 Task: Create a due date automation trigger when advanced on, on the tuesday of the week a card is due add content without an empty description at 11:00 AM.
Action: Mouse moved to (1122, 345)
Screenshot: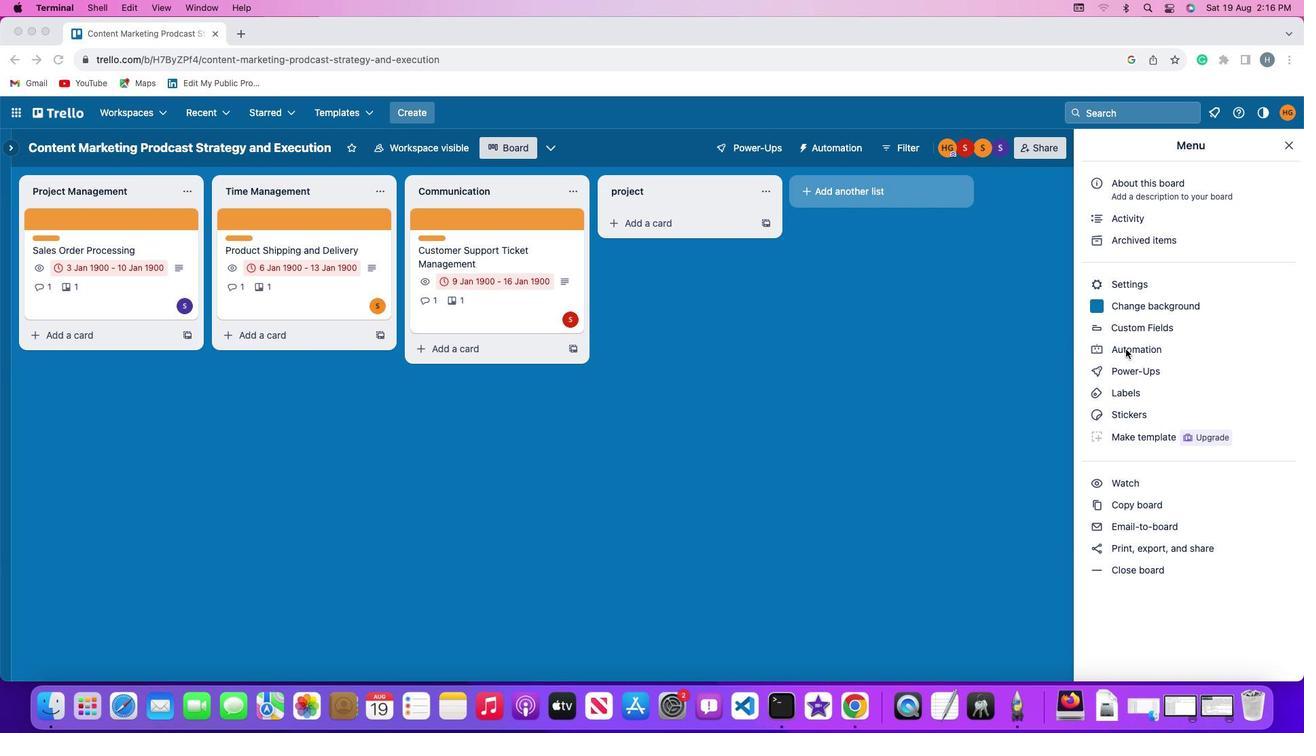 
Action: Mouse pressed left at (1122, 345)
Screenshot: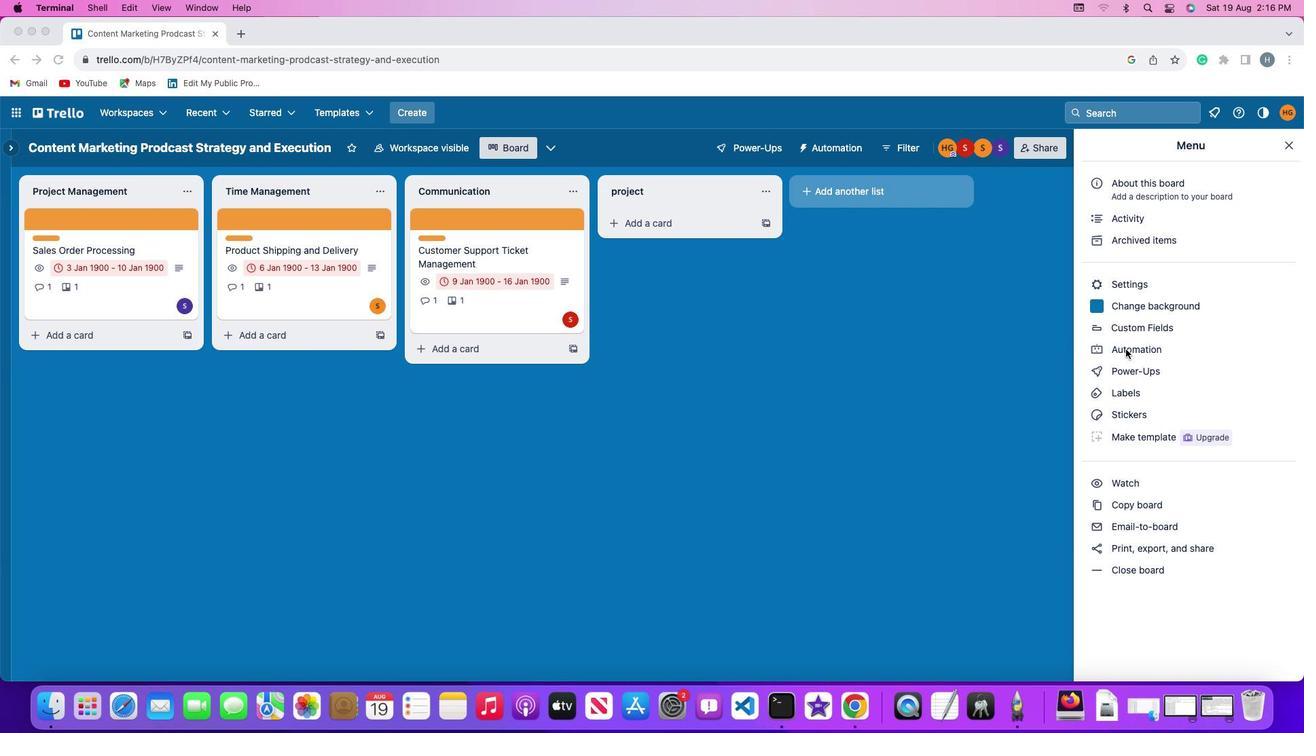 
Action: Mouse pressed left at (1122, 345)
Screenshot: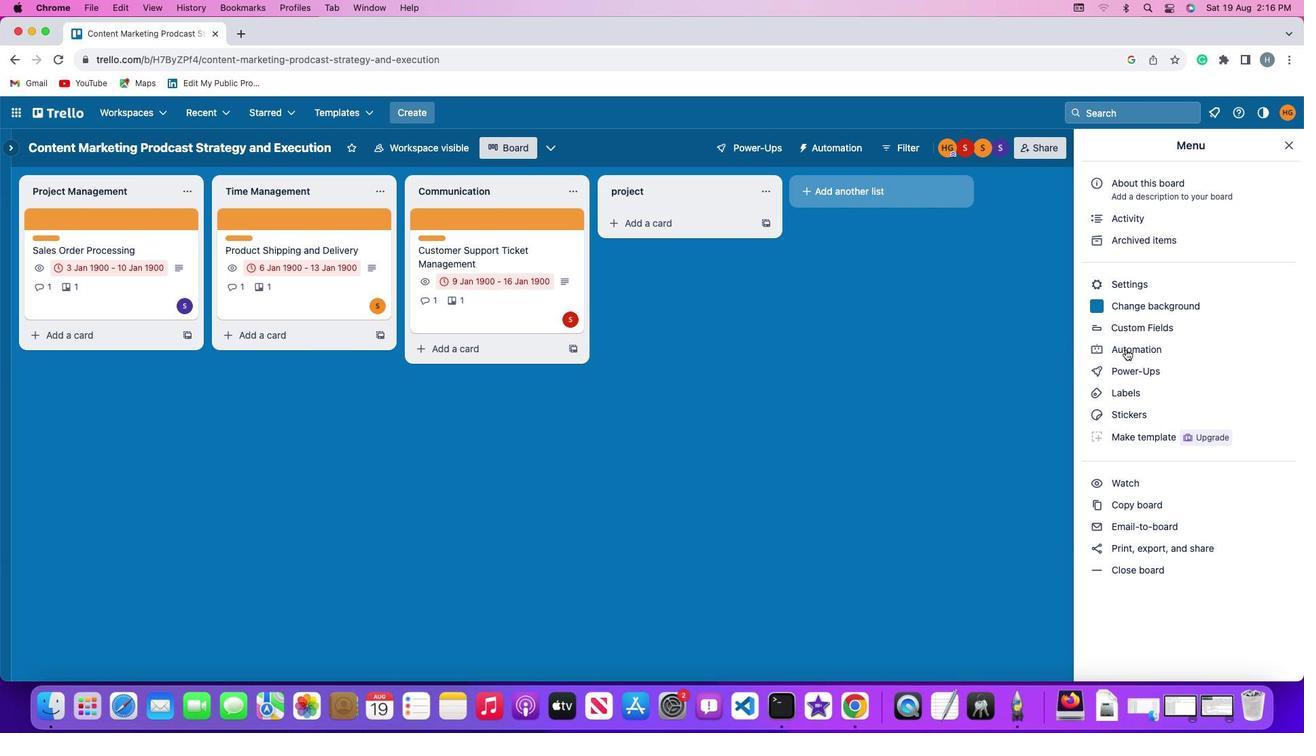 
Action: Mouse moved to (88, 321)
Screenshot: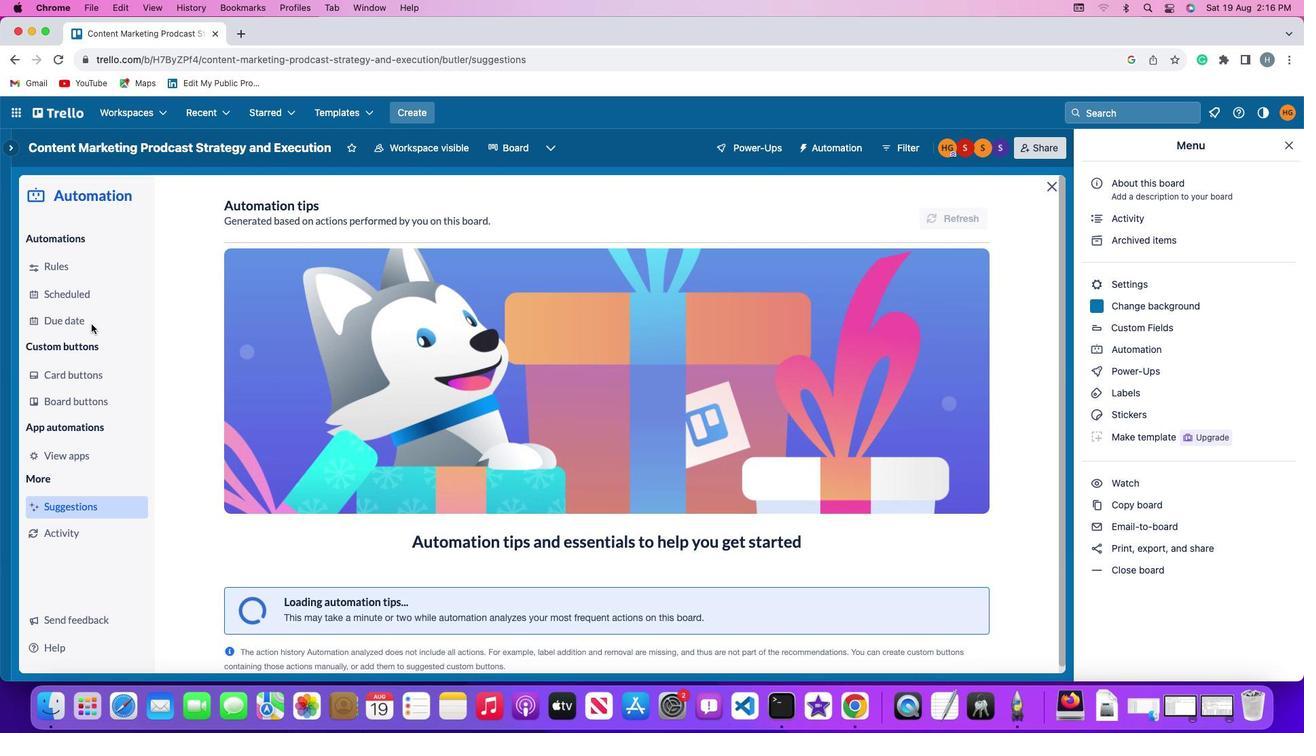 
Action: Mouse pressed left at (88, 321)
Screenshot: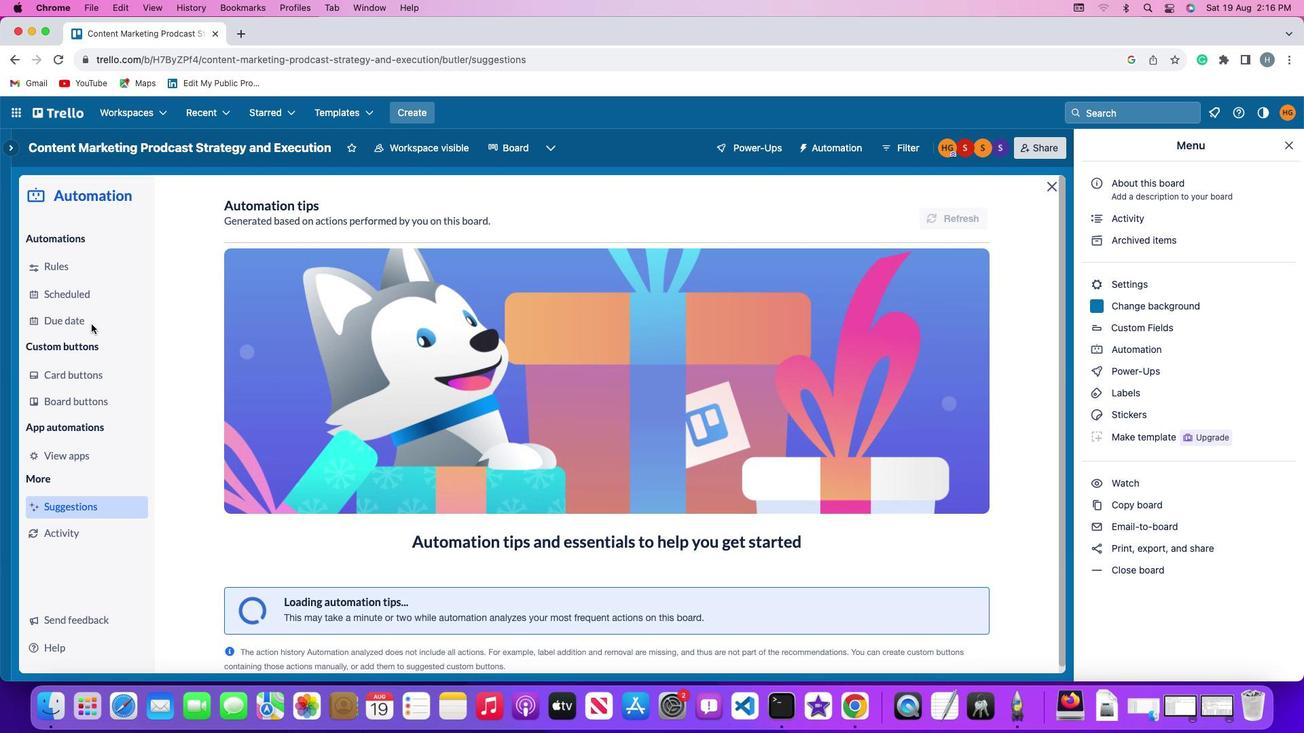 
Action: Mouse moved to (896, 211)
Screenshot: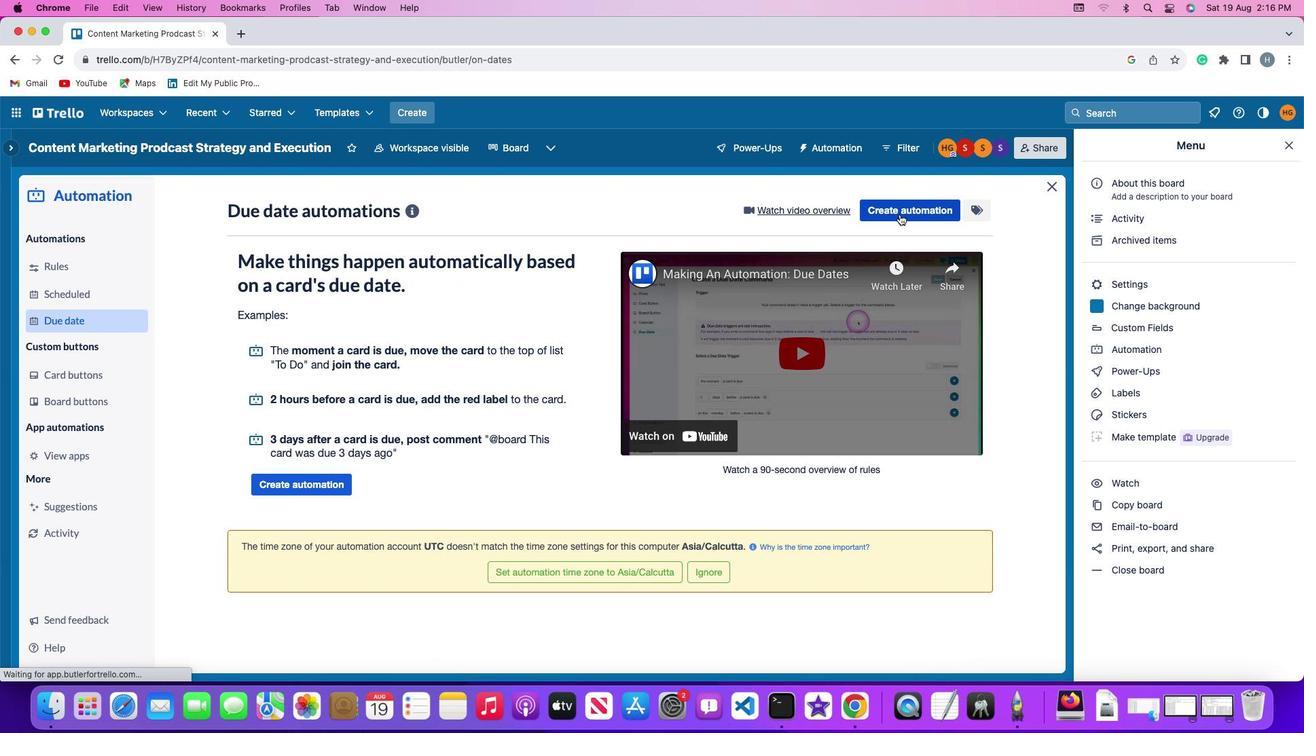 
Action: Mouse pressed left at (896, 211)
Screenshot: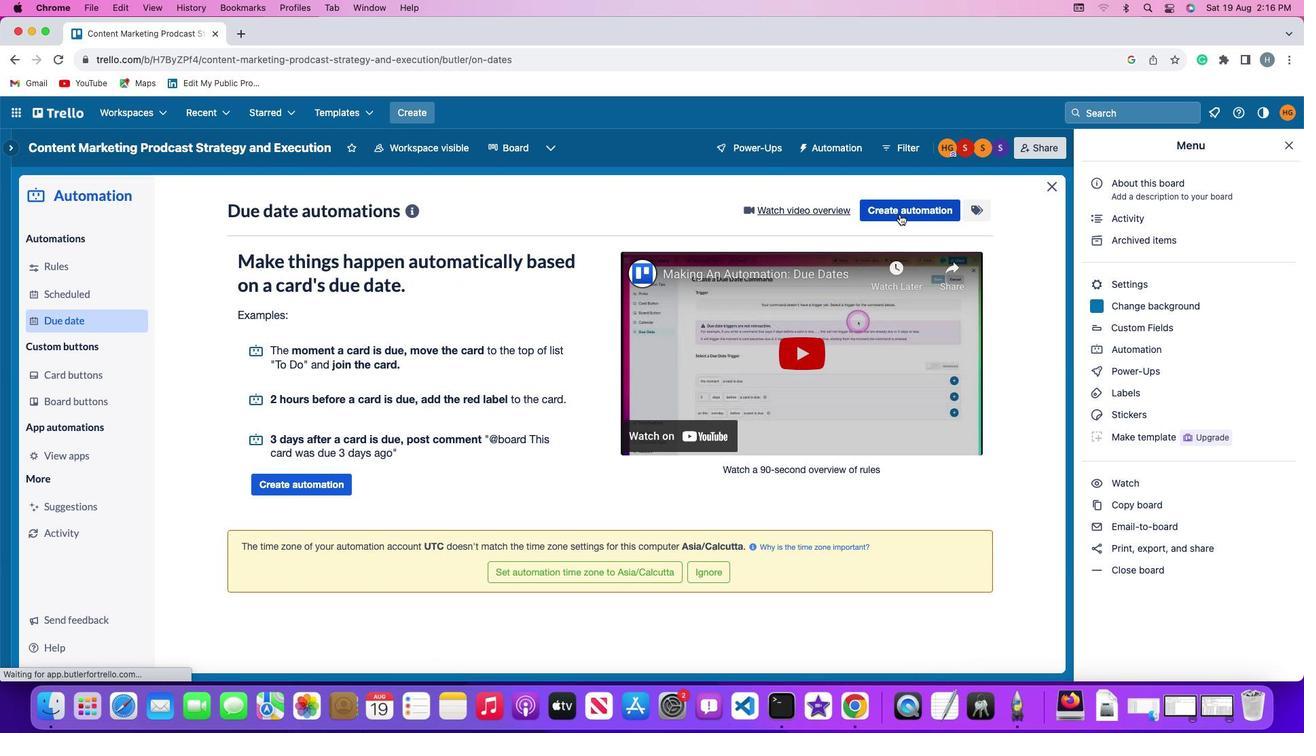 
Action: Mouse moved to (325, 334)
Screenshot: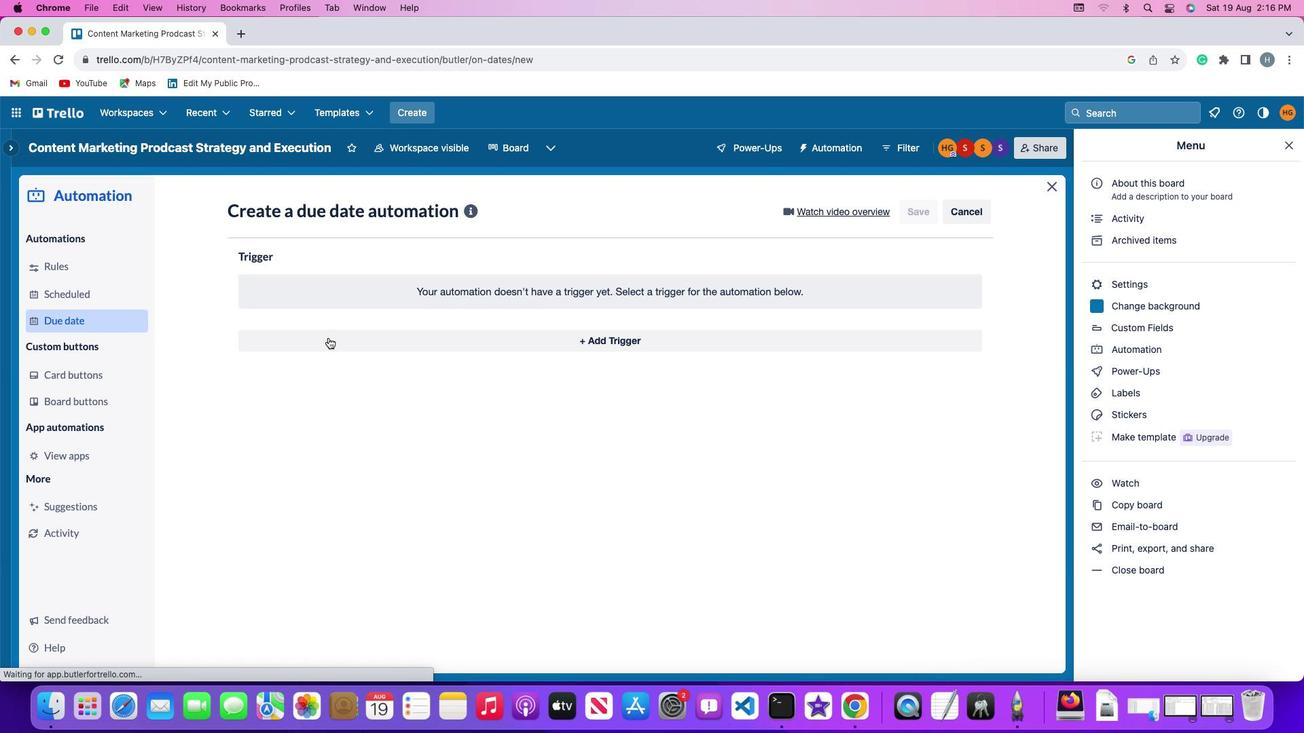 
Action: Mouse pressed left at (325, 334)
Screenshot: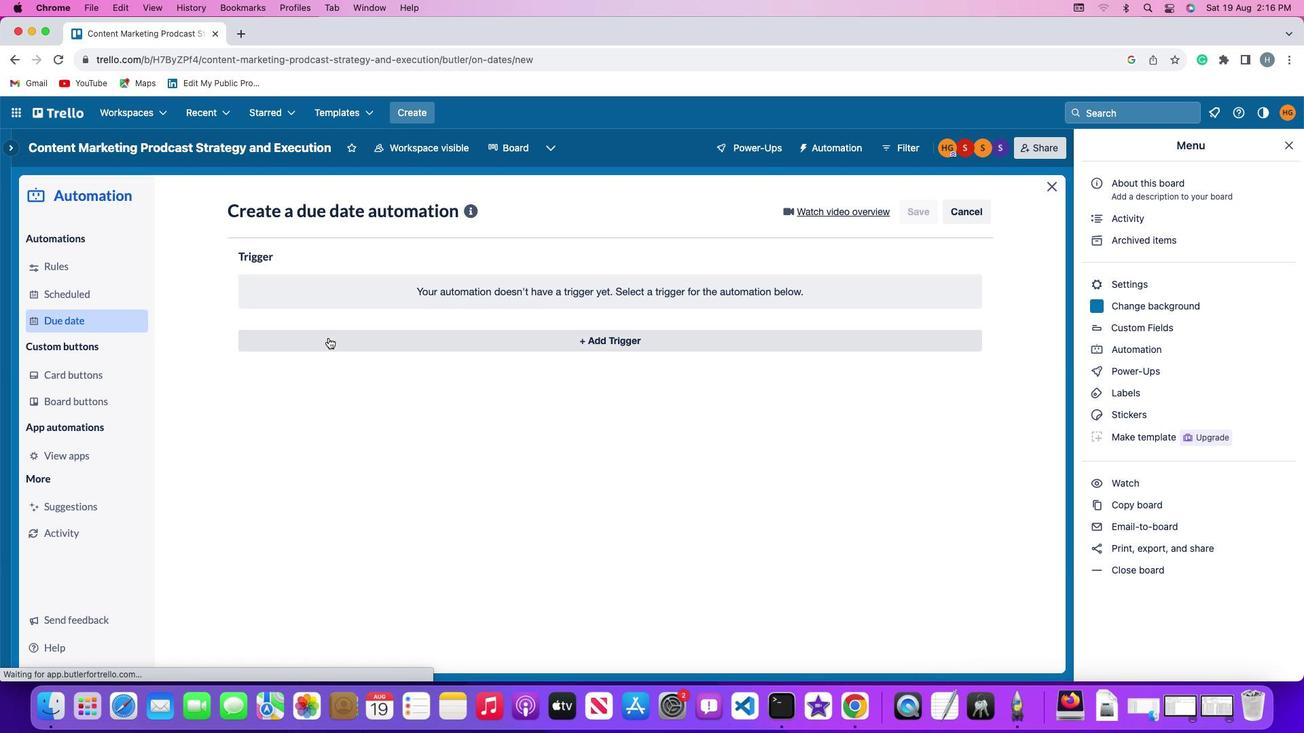 
Action: Mouse moved to (291, 585)
Screenshot: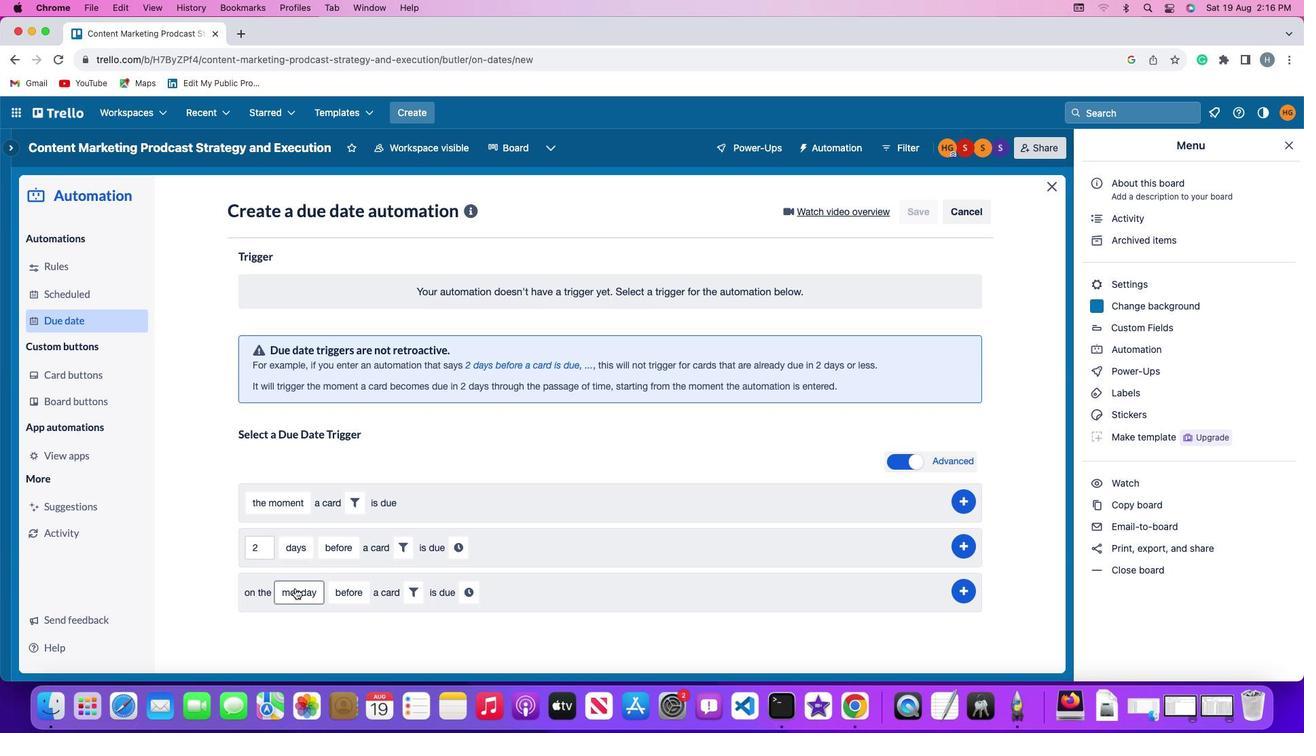 
Action: Mouse pressed left at (291, 585)
Screenshot: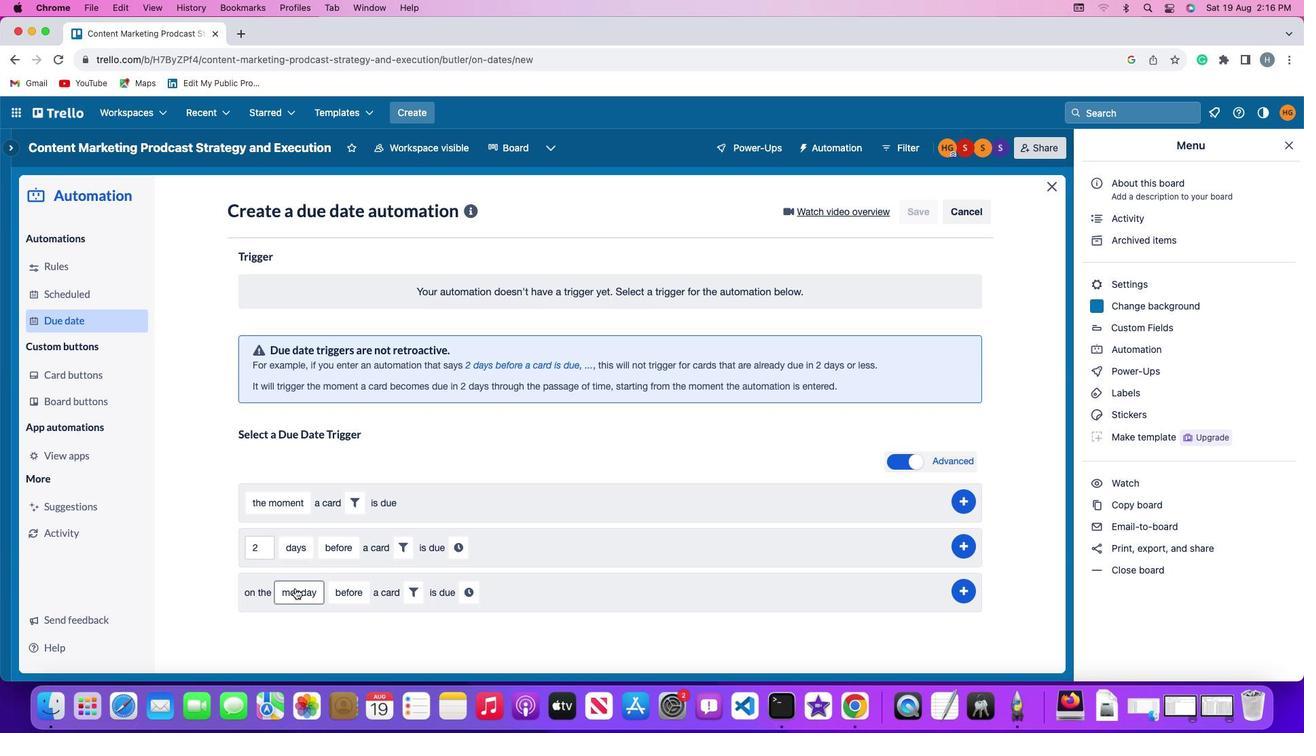 
Action: Mouse moved to (304, 428)
Screenshot: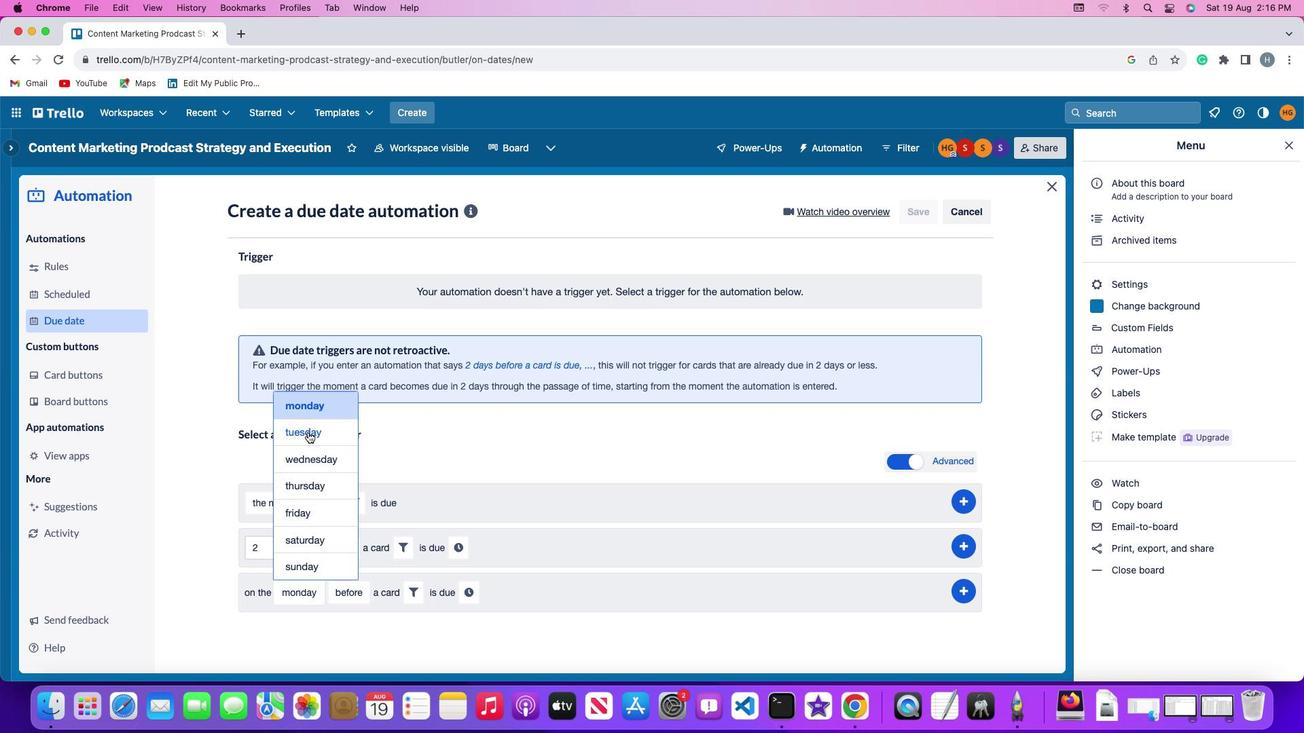 
Action: Mouse pressed left at (304, 428)
Screenshot: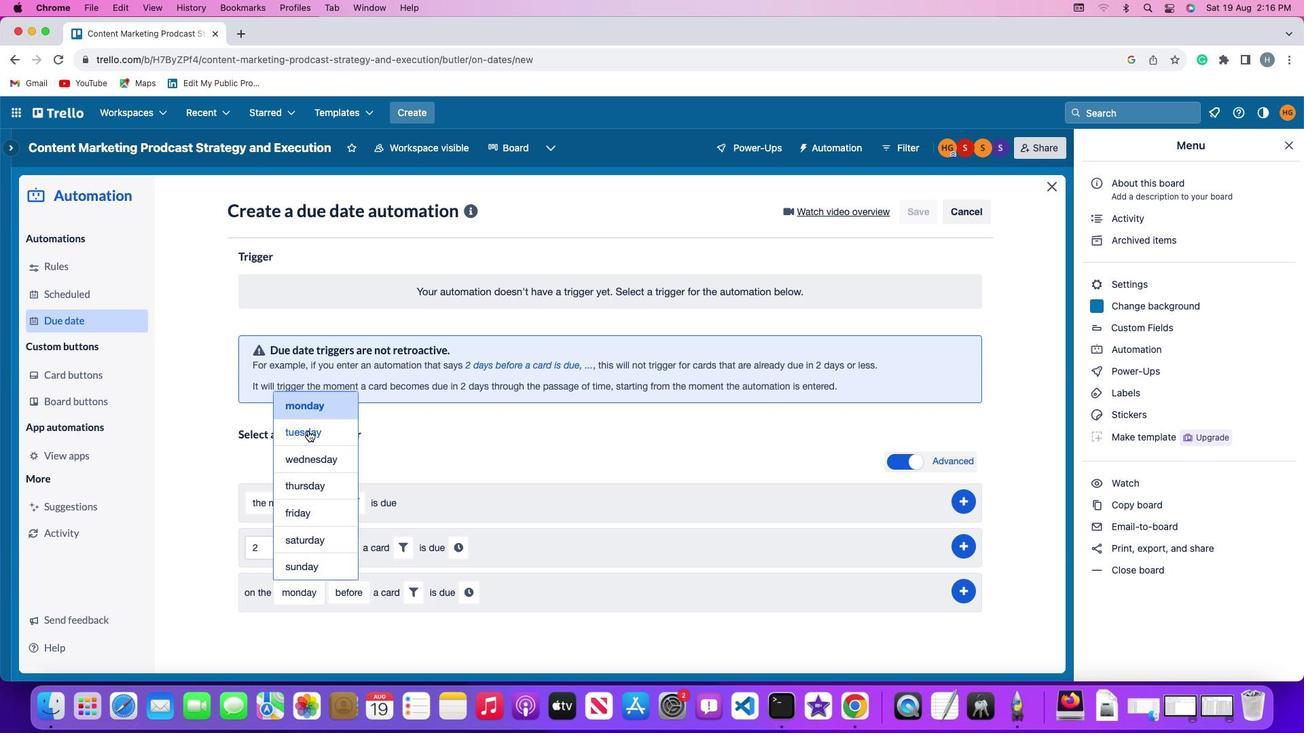 
Action: Mouse moved to (347, 591)
Screenshot: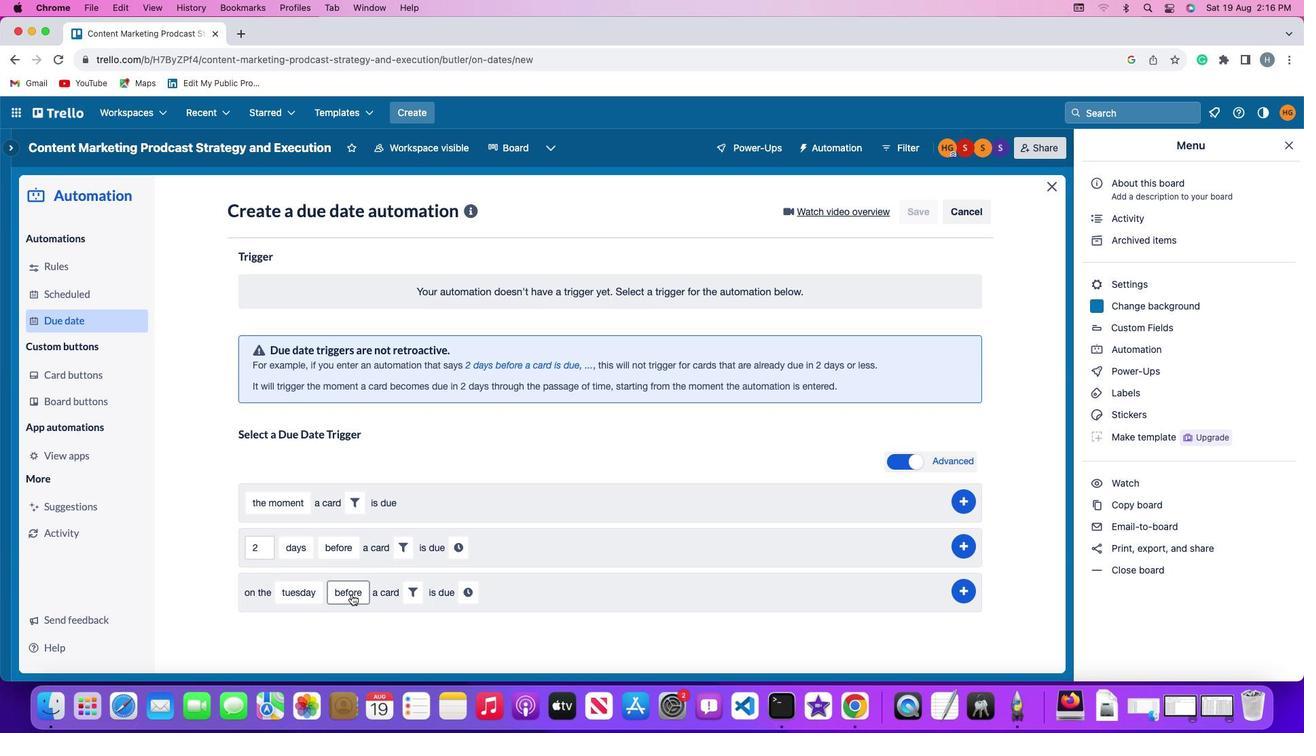 
Action: Mouse pressed left at (347, 591)
Screenshot: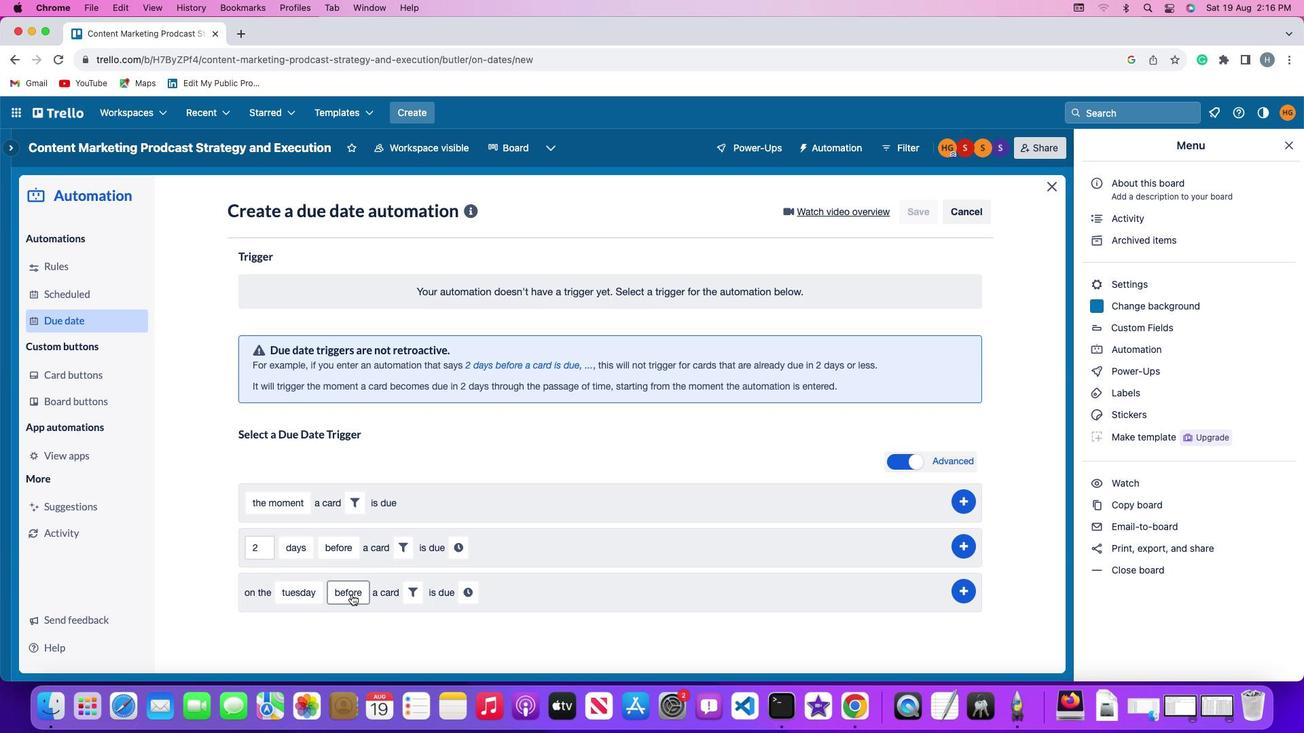 
Action: Mouse moved to (355, 534)
Screenshot: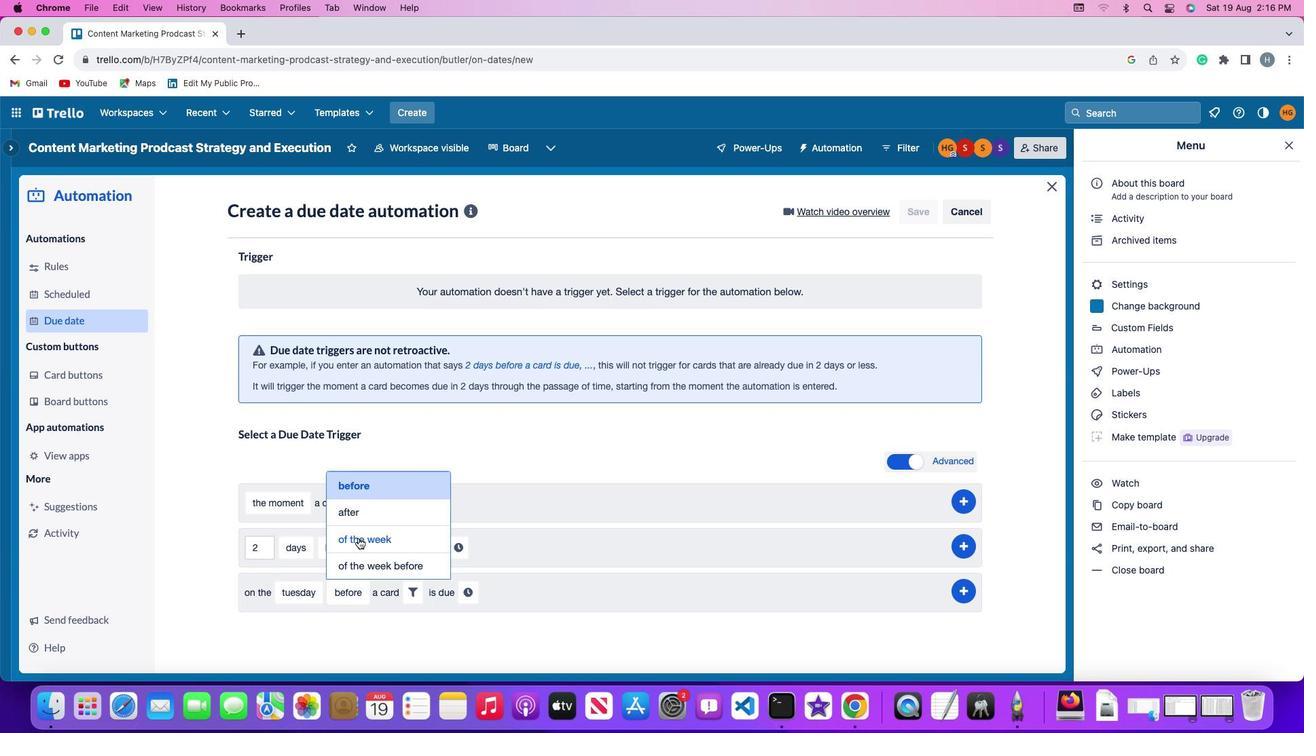 
Action: Mouse pressed left at (355, 534)
Screenshot: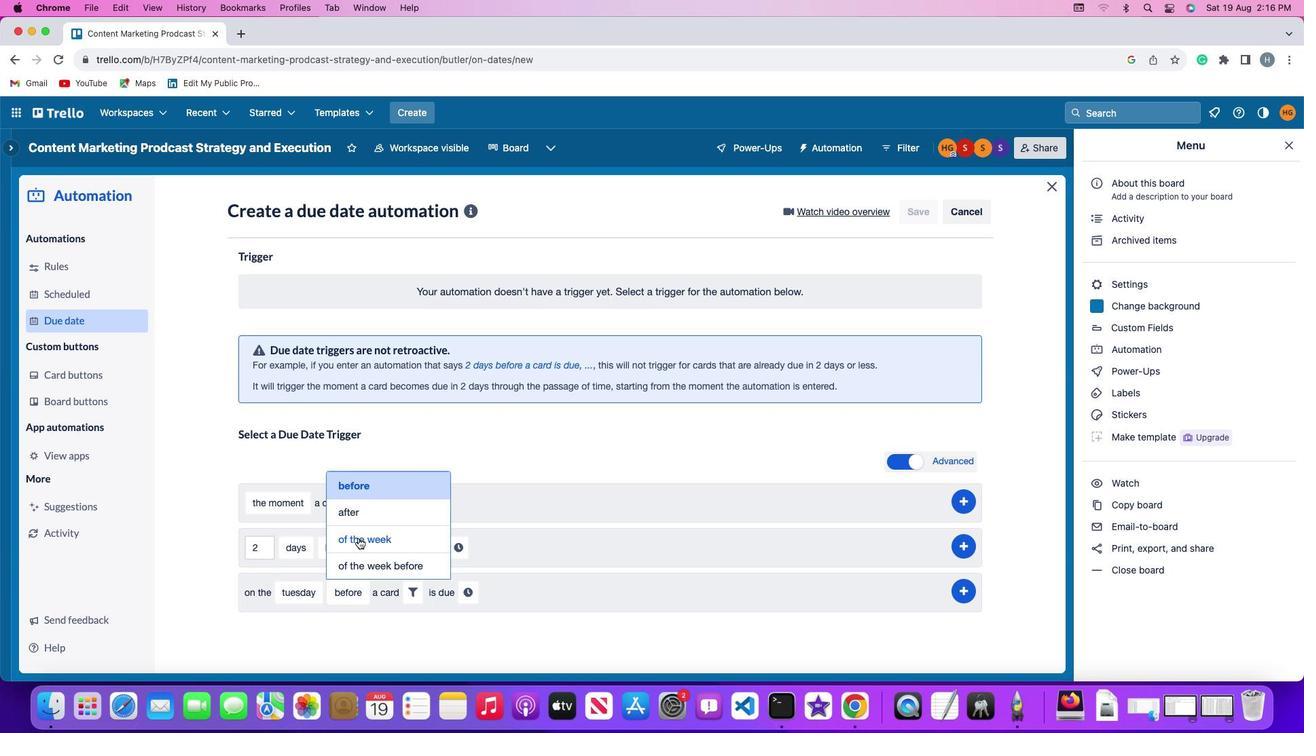 
Action: Mouse moved to (439, 583)
Screenshot: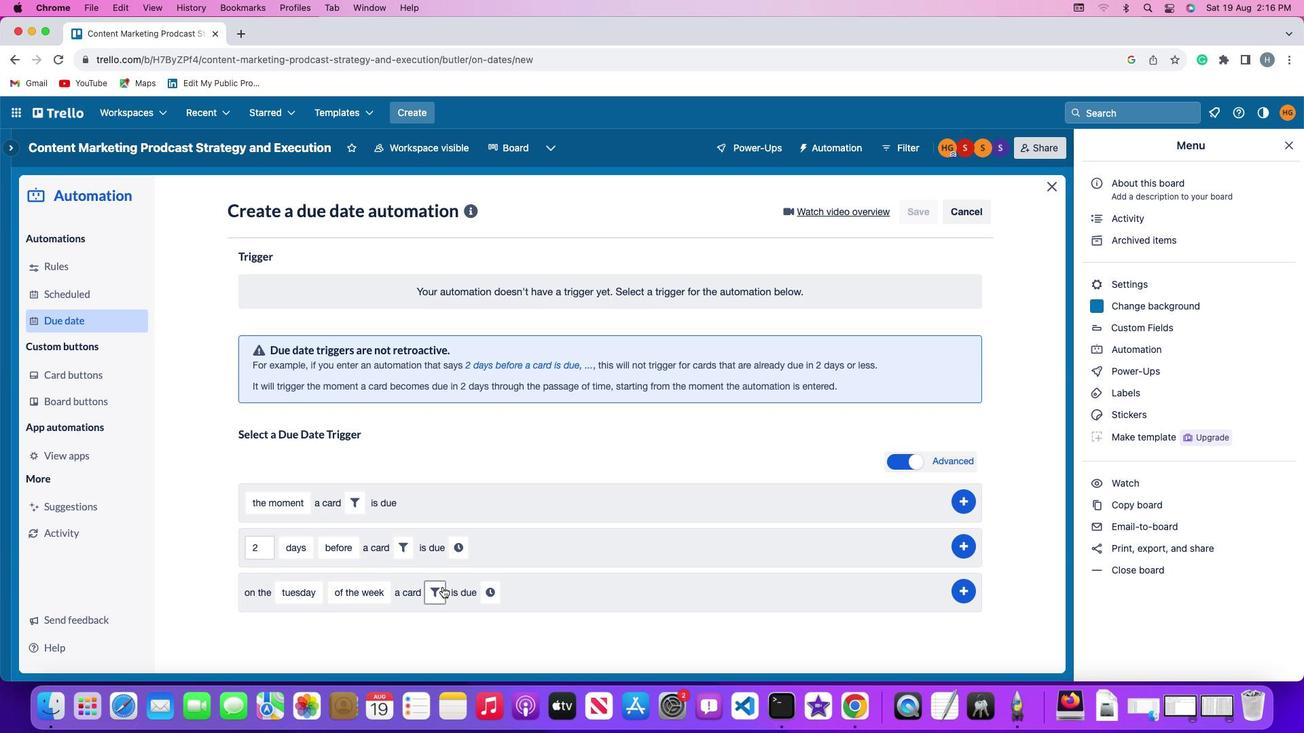
Action: Mouse pressed left at (439, 583)
Screenshot: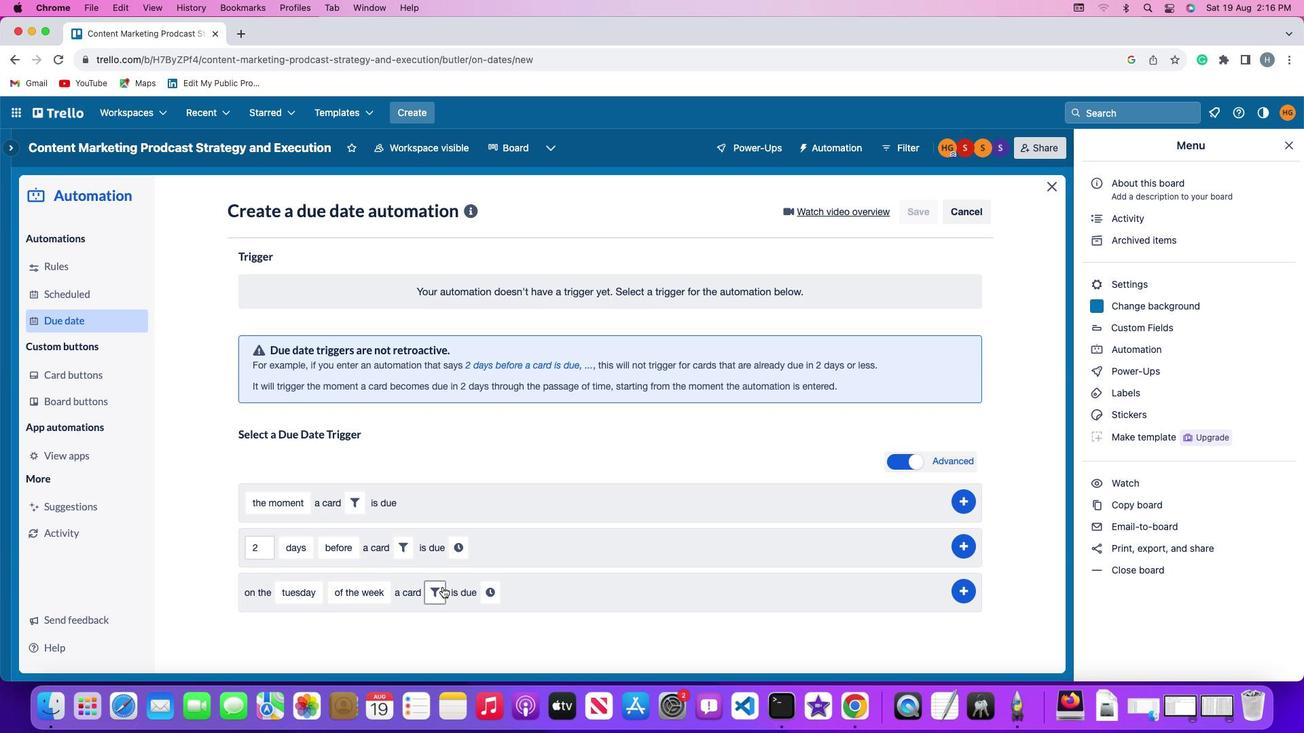 
Action: Mouse moved to (603, 623)
Screenshot: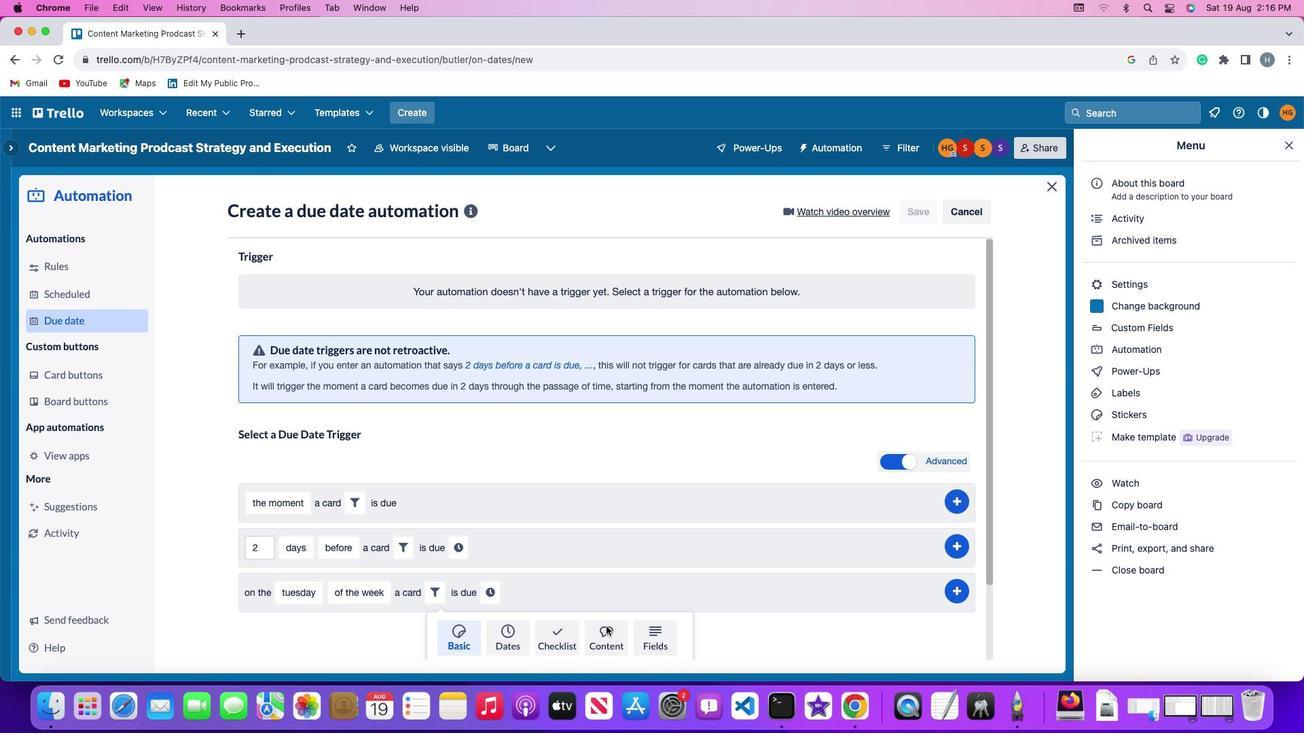 
Action: Mouse pressed left at (603, 623)
Screenshot: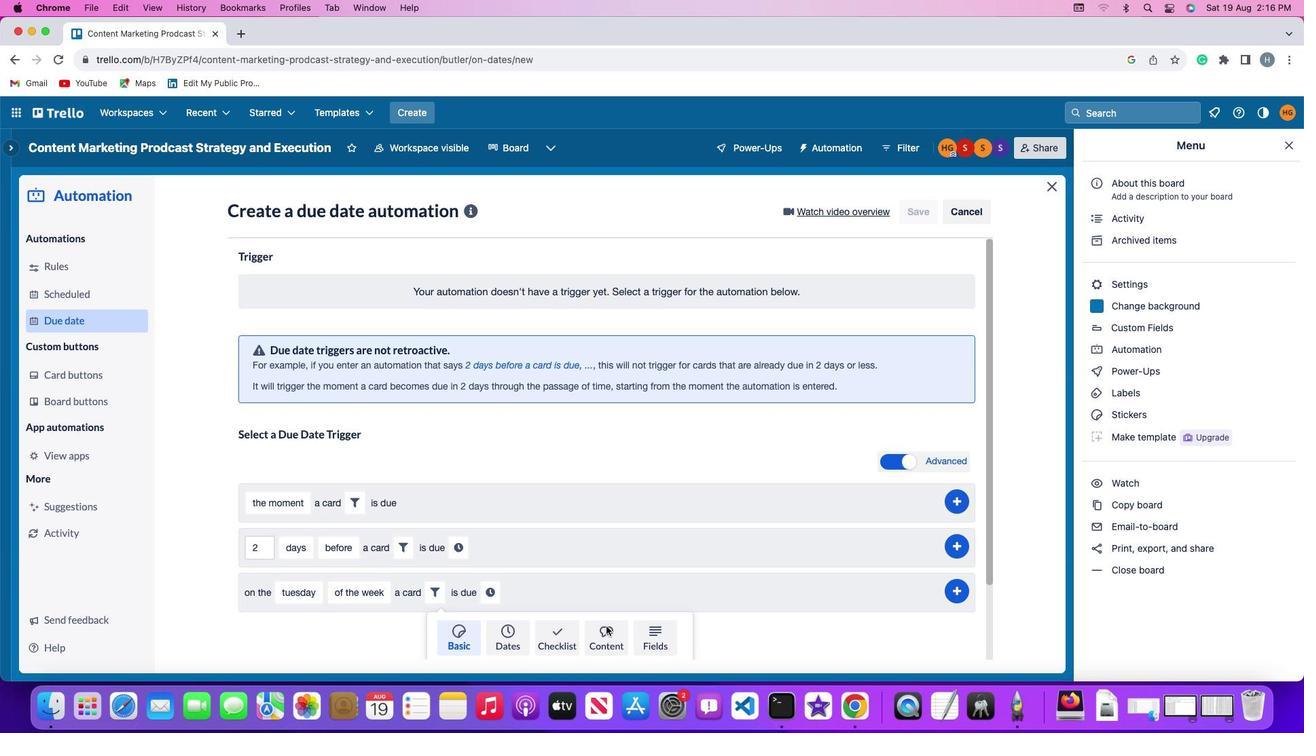 
Action: Mouse moved to (381, 617)
Screenshot: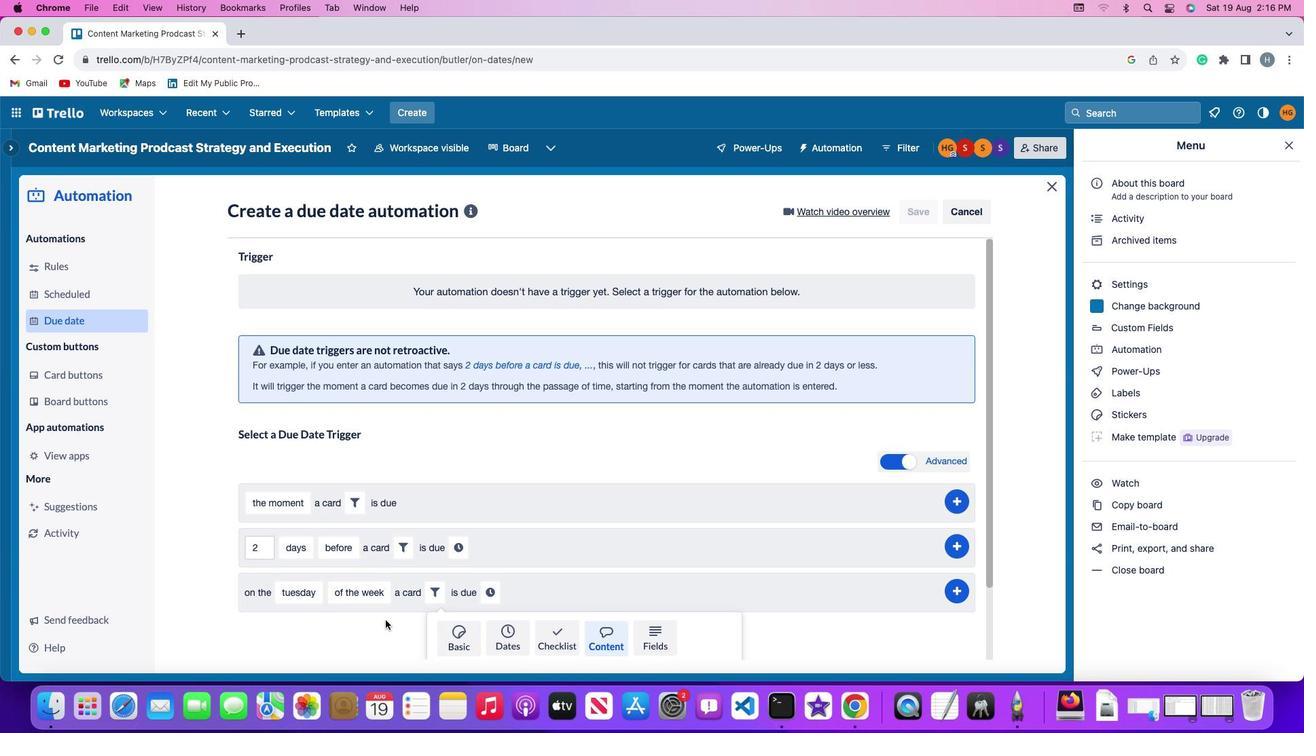 
Action: Mouse scrolled (381, 617) with delta (-2, -3)
Screenshot: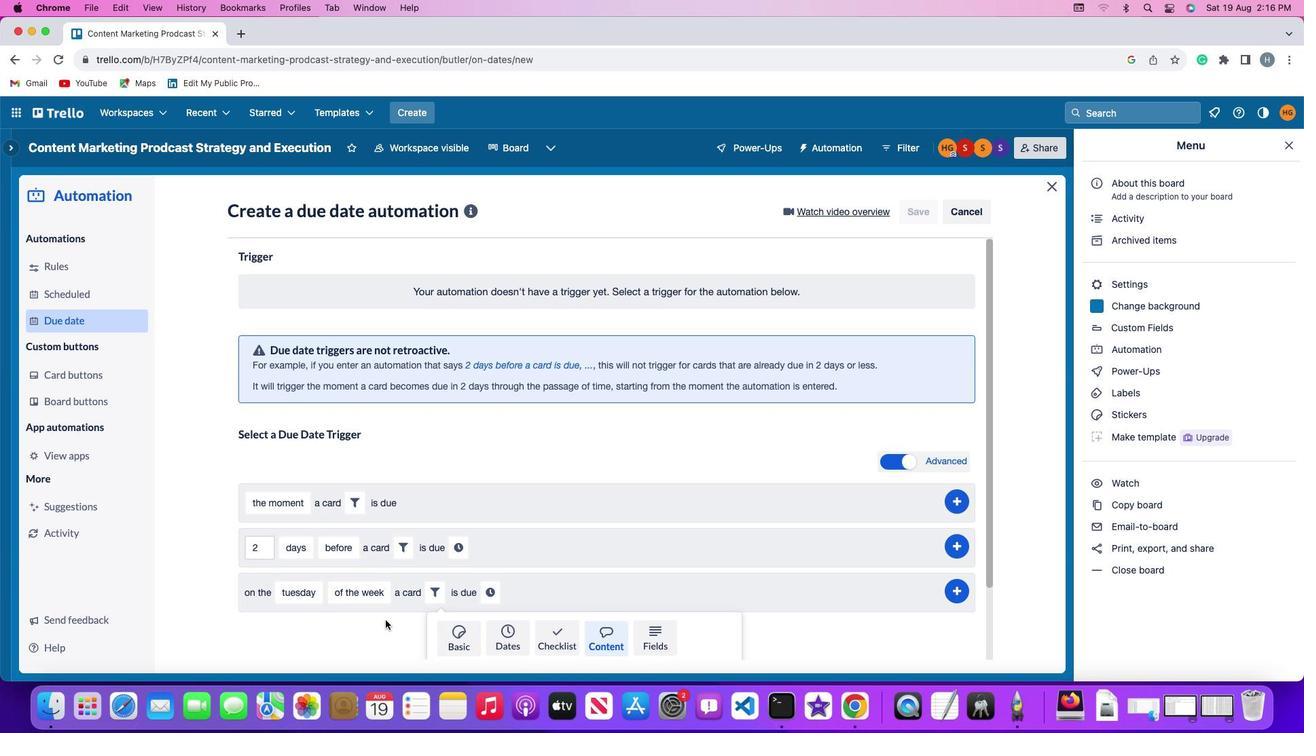 
Action: Mouse scrolled (381, 617) with delta (-2, -3)
Screenshot: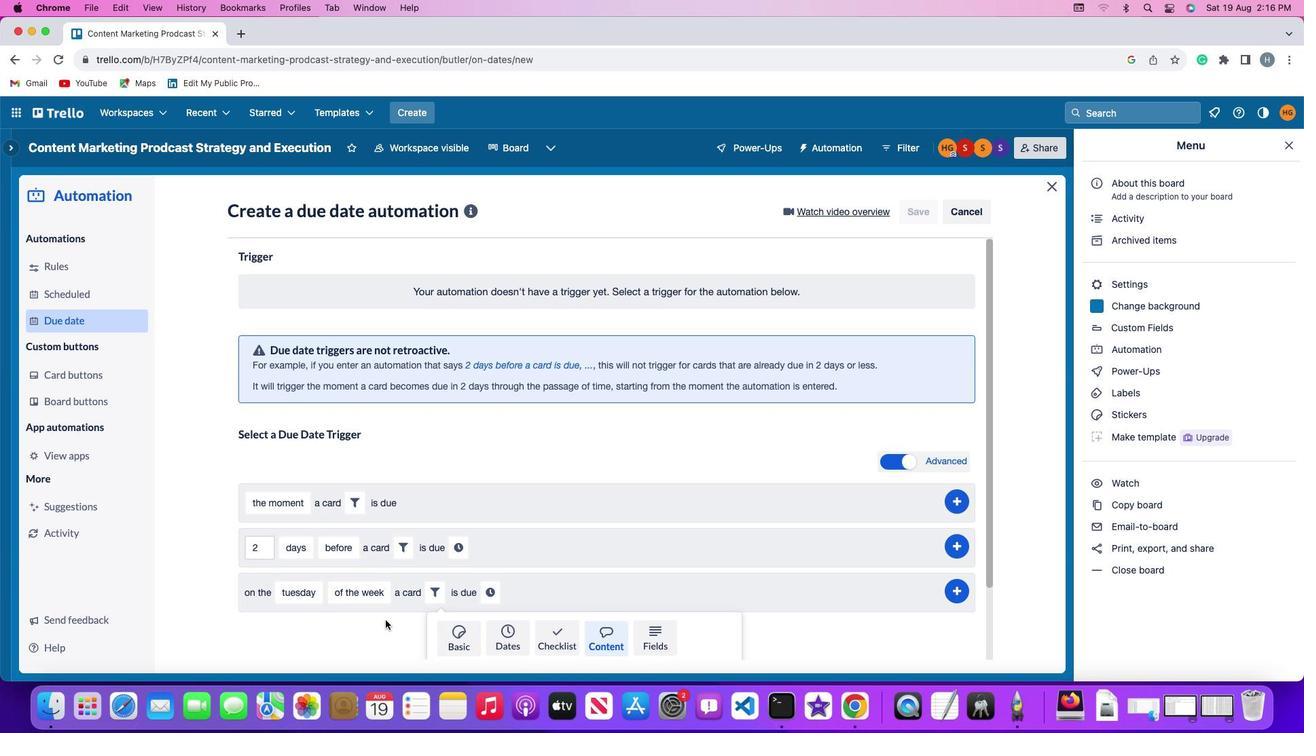 
Action: Mouse scrolled (381, 617) with delta (-2, -4)
Screenshot: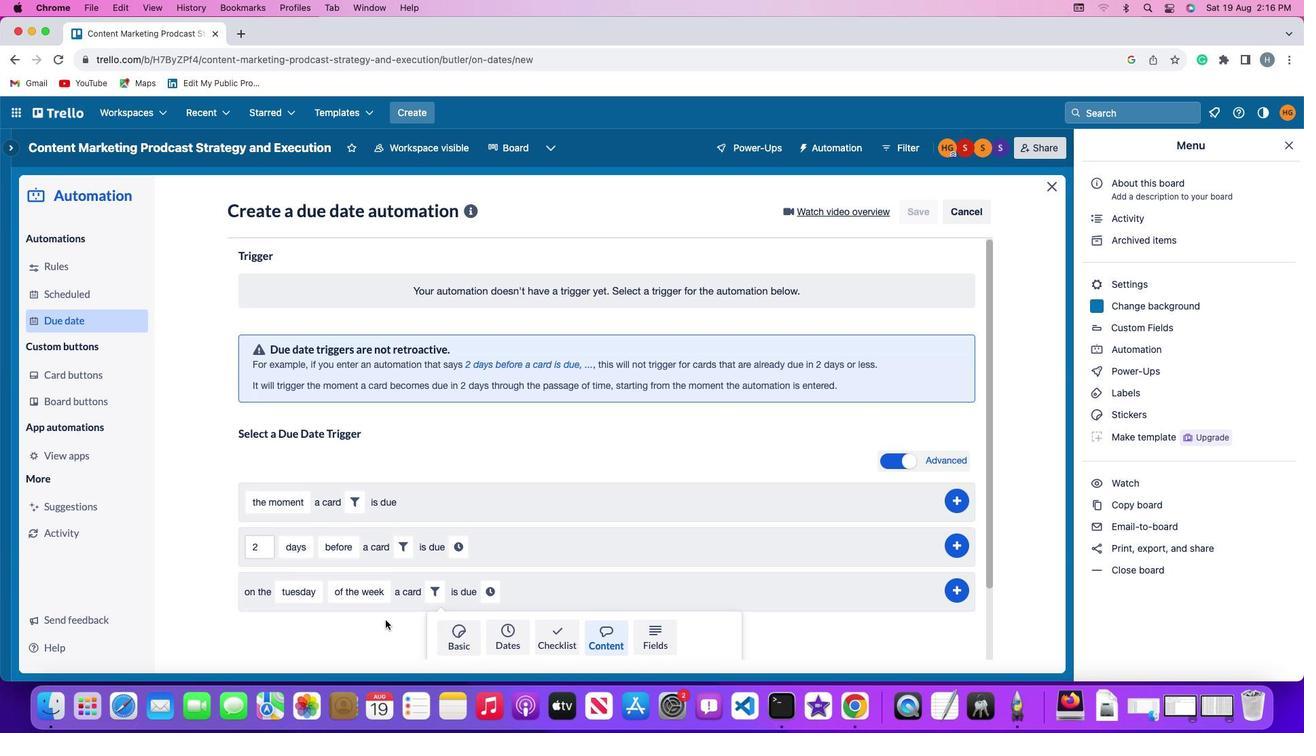 
Action: Mouse moved to (381, 617)
Screenshot: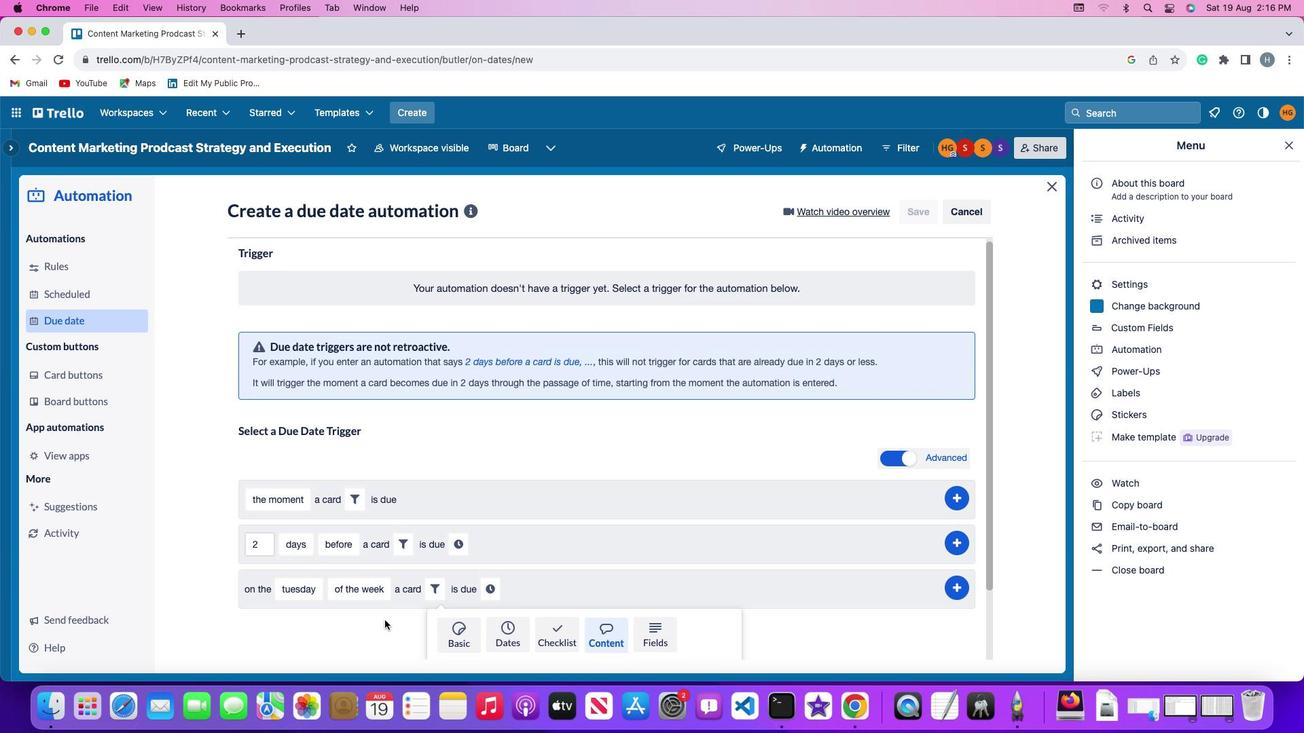 
Action: Mouse scrolled (381, 617) with delta (-2, -6)
Screenshot: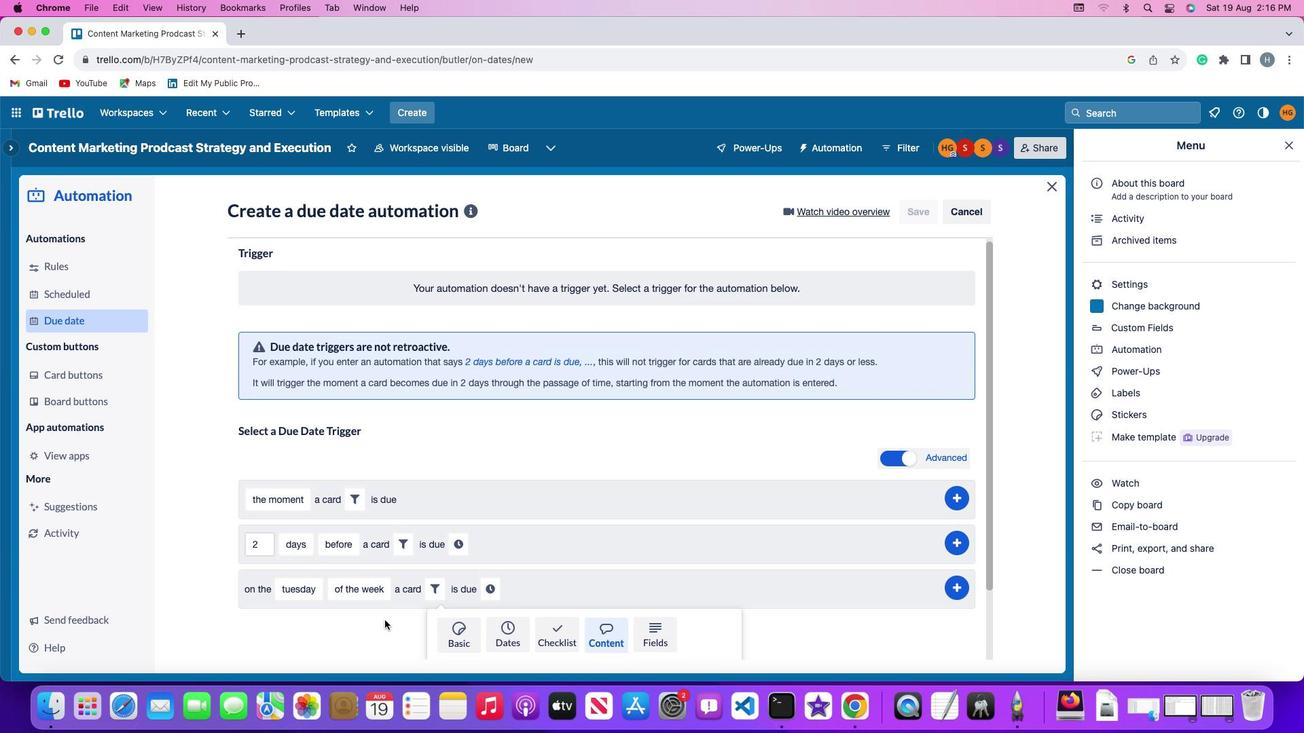 
Action: Mouse moved to (379, 616)
Screenshot: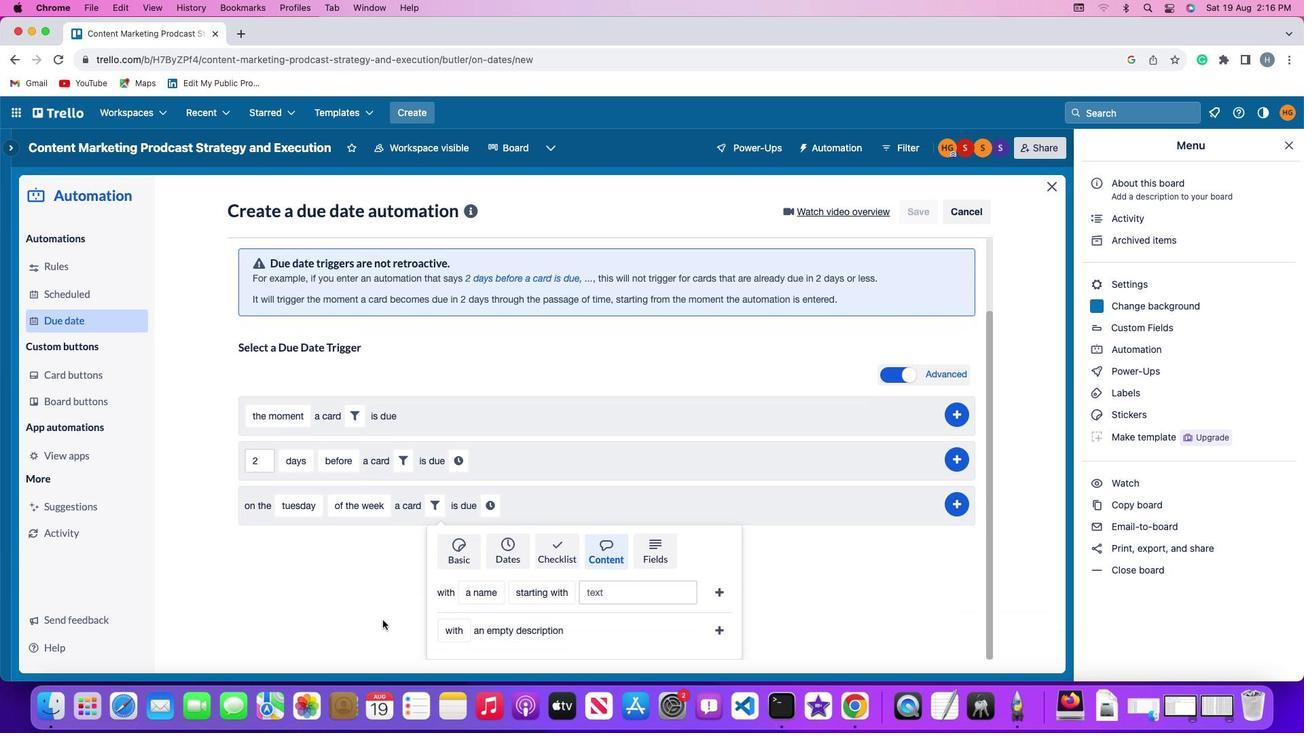 
Action: Mouse scrolled (379, 616) with delta (-2, -3)
Screenshot: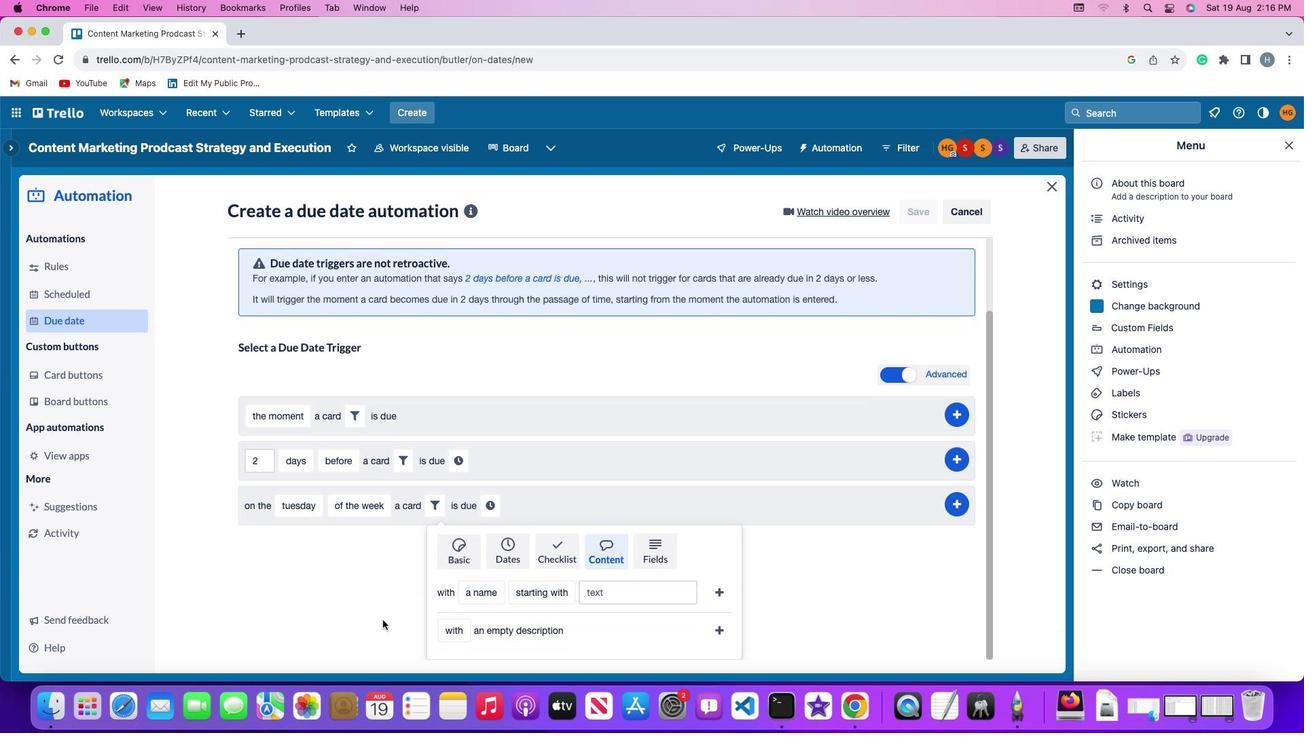 
Action: Mouse scrolled (379, 616) with delta (-2, -3)
Screenshot: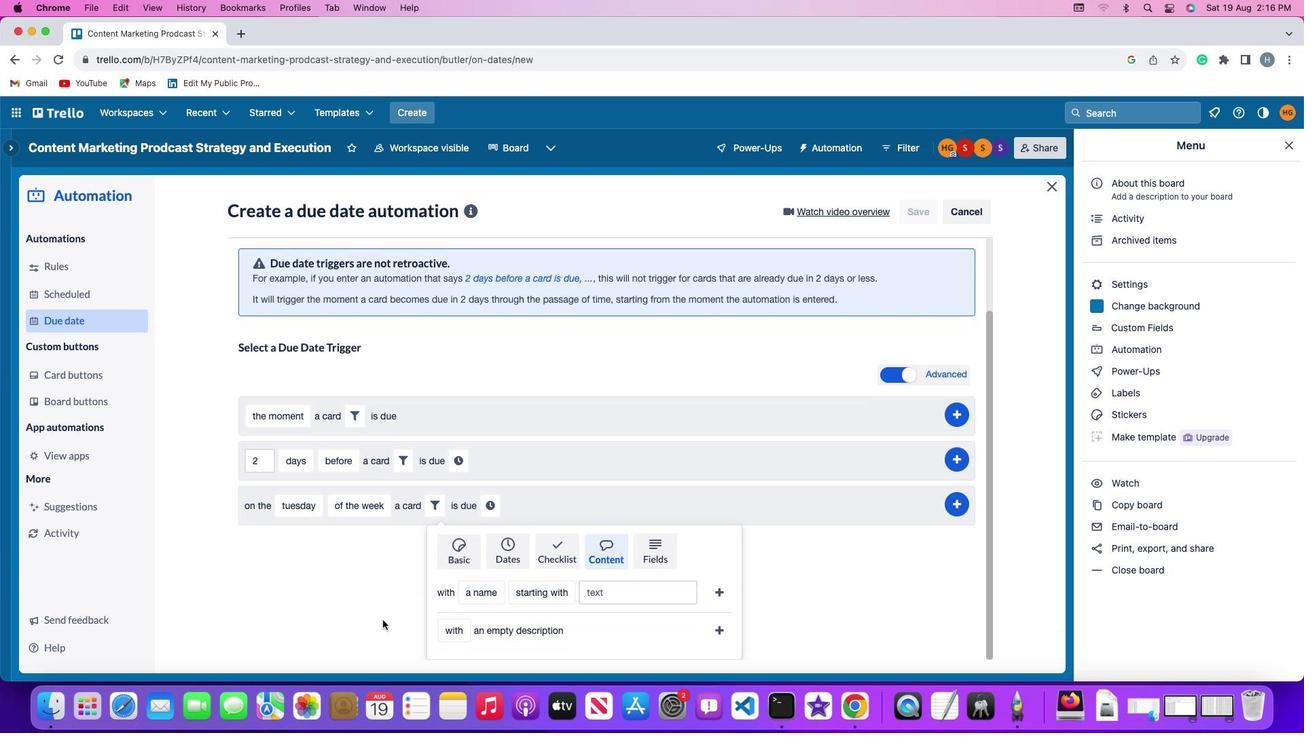 
Action: Mouse scrolled (379, 616) with delta (-2, -4)
Screenshot: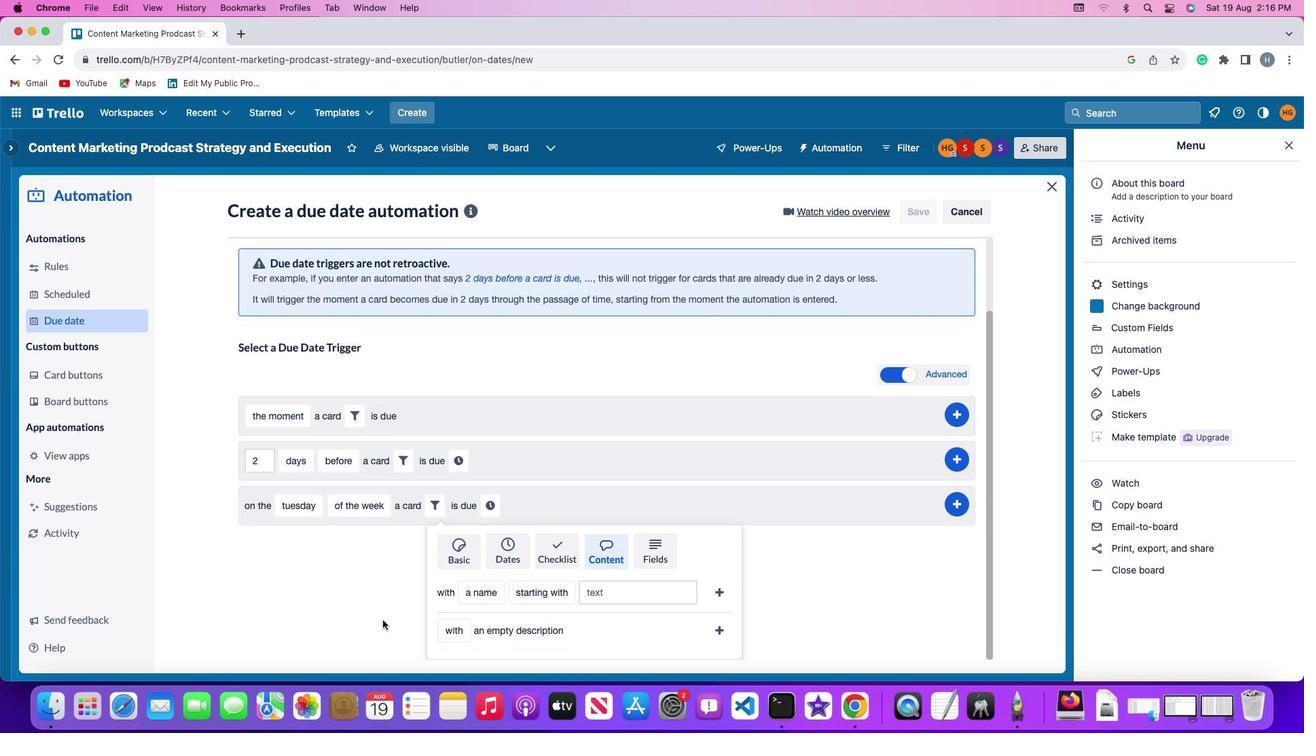 
Action: Mouse moved to (379, 616)
Screenshot: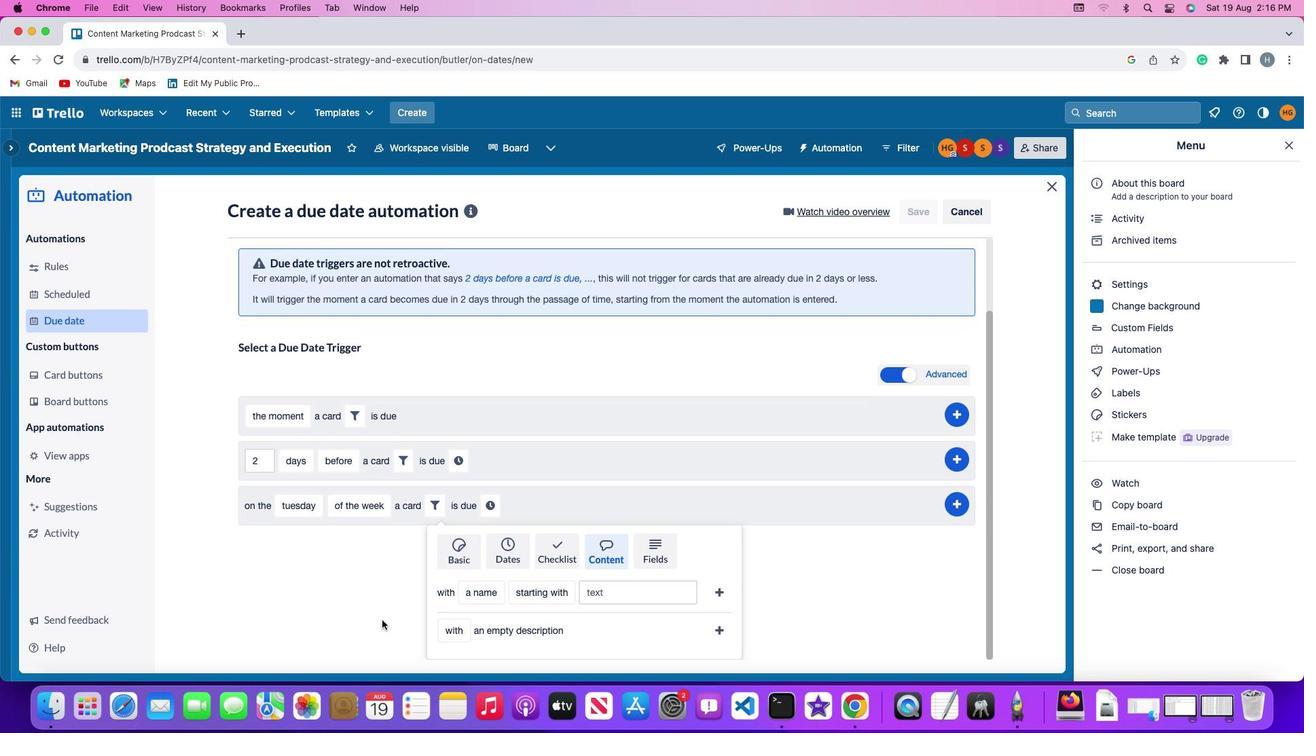 
Action: Mouse scrolled (379, 616) with delta (-2, -6)
Screenshot: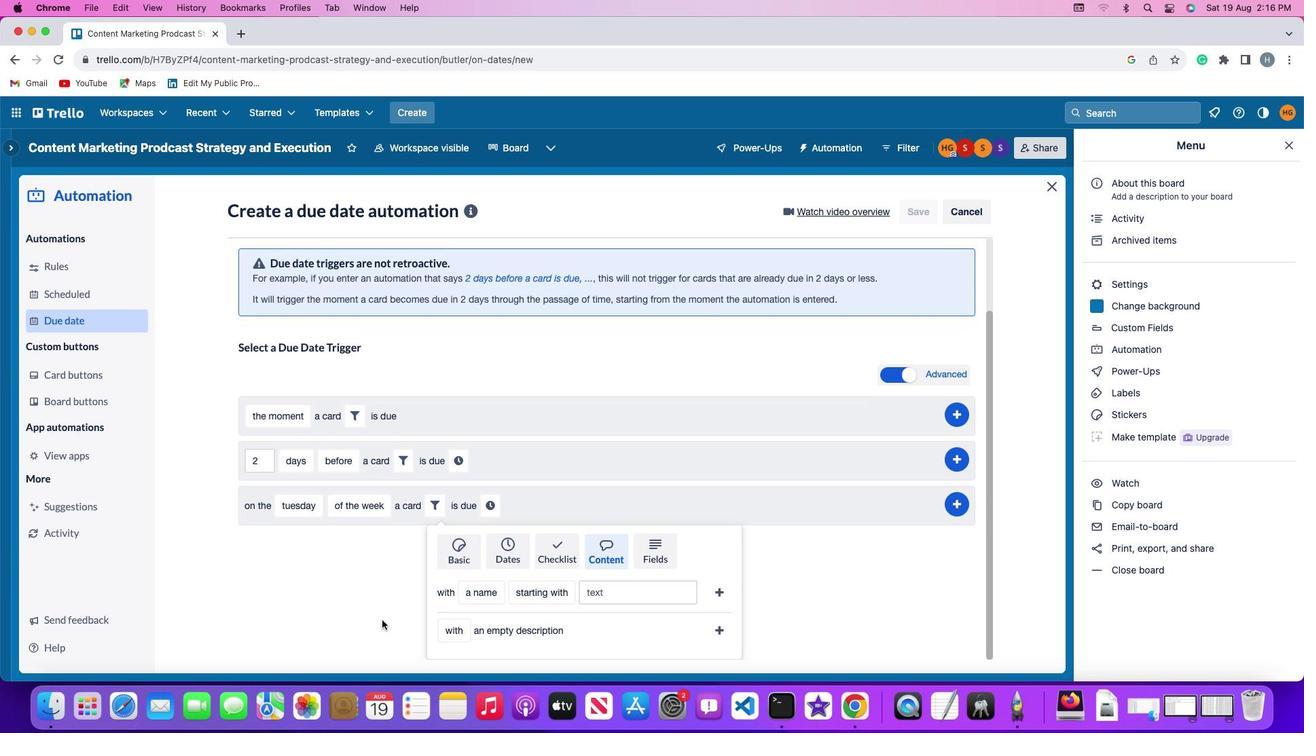 
Action: Mouse moved to (378, 617)
Screenshot: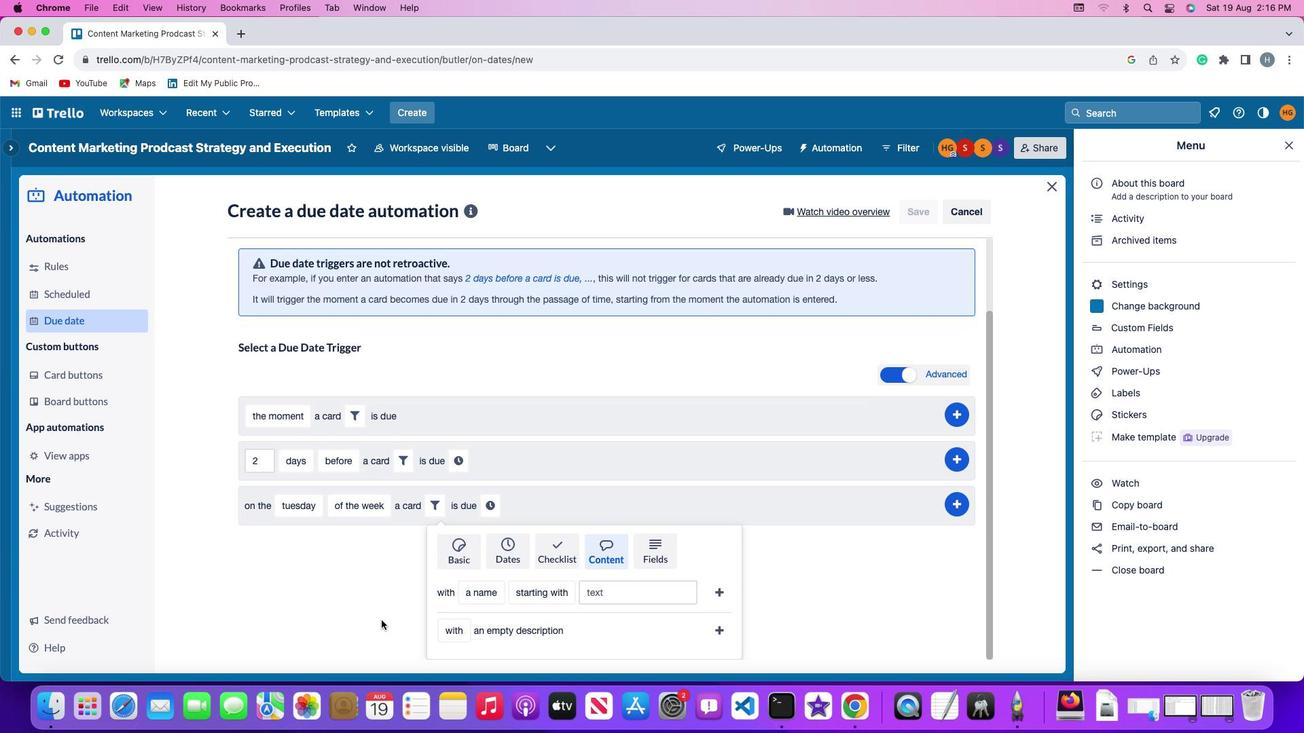 
Action: Mouse scrolled (378, 617) with delta (-2, -3)
Screenshot: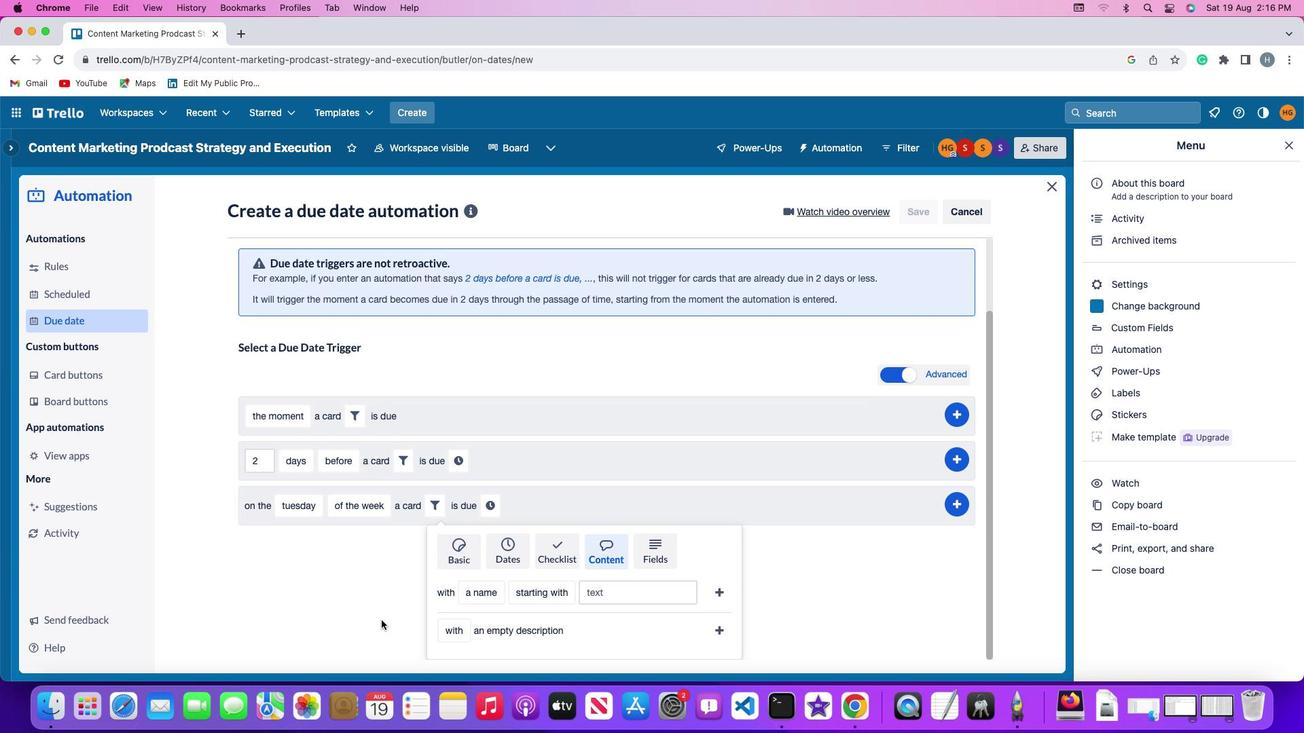 
Action: Mouse scrolled (378, 617) with delta (-2, -3)
Screenshot: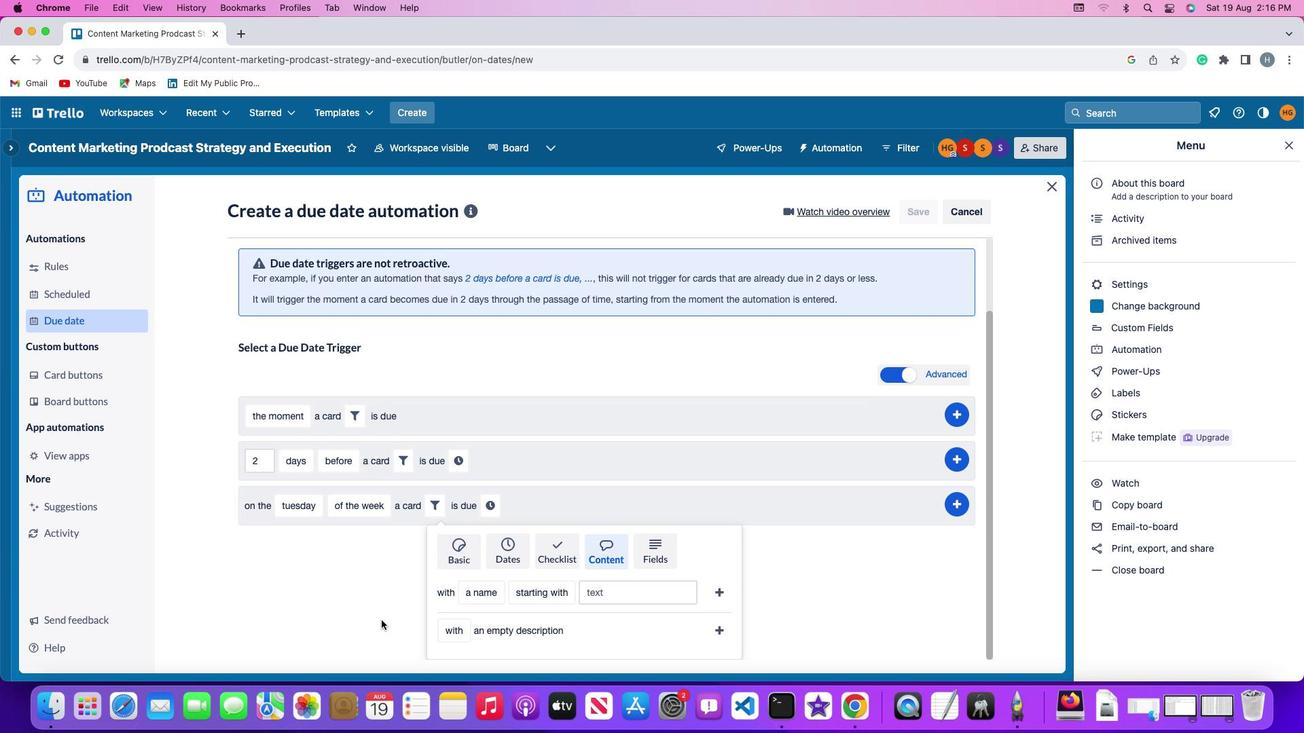 
Action: Mouse scrolled (378, 617) with delta (-2, -4)
Screenshot: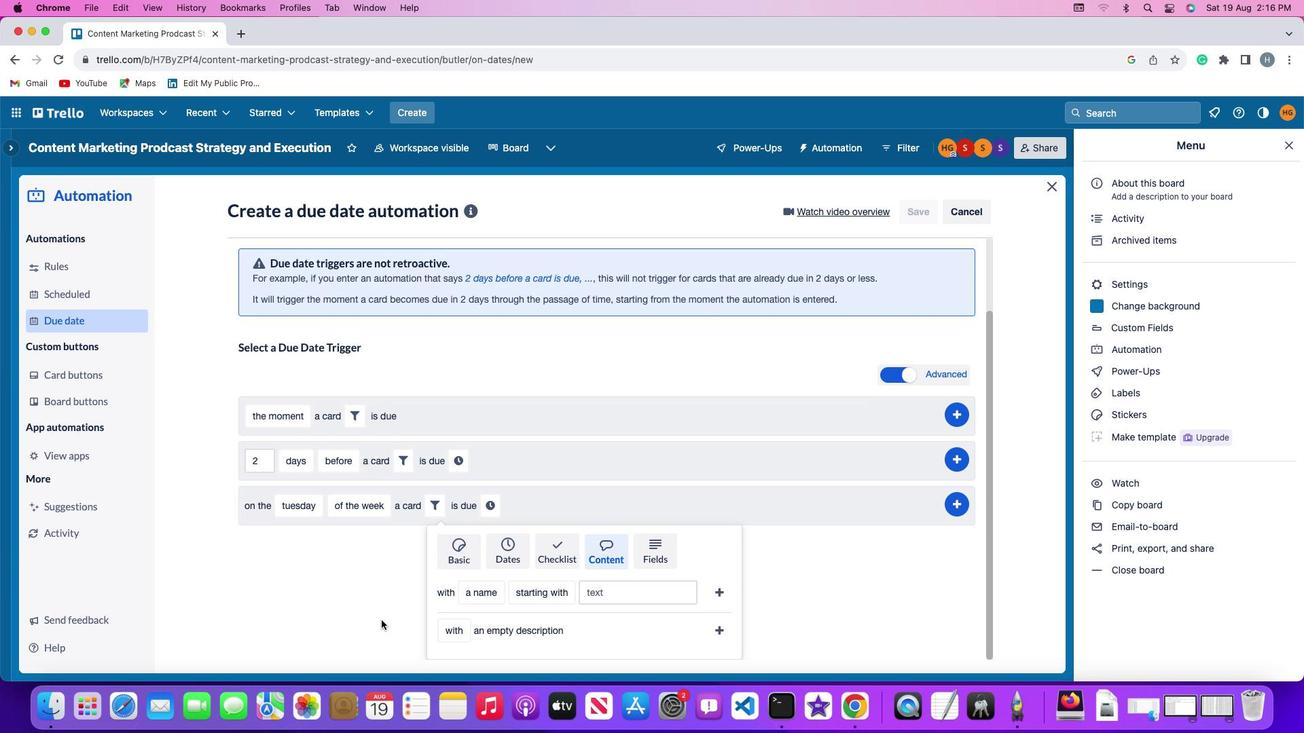 
Action: Mouse moved to (457, 618)
Screenshot: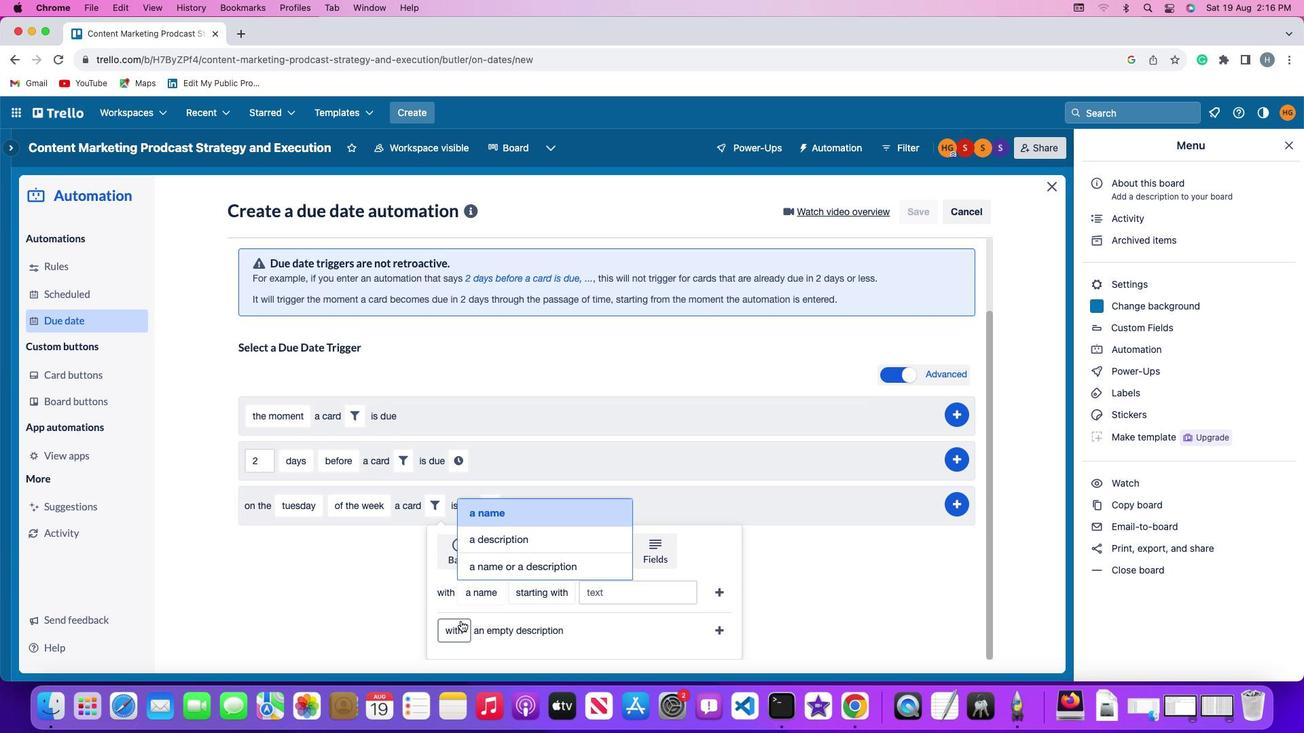 
Action: Mouse pressed left at (457, 618)
Screenshot: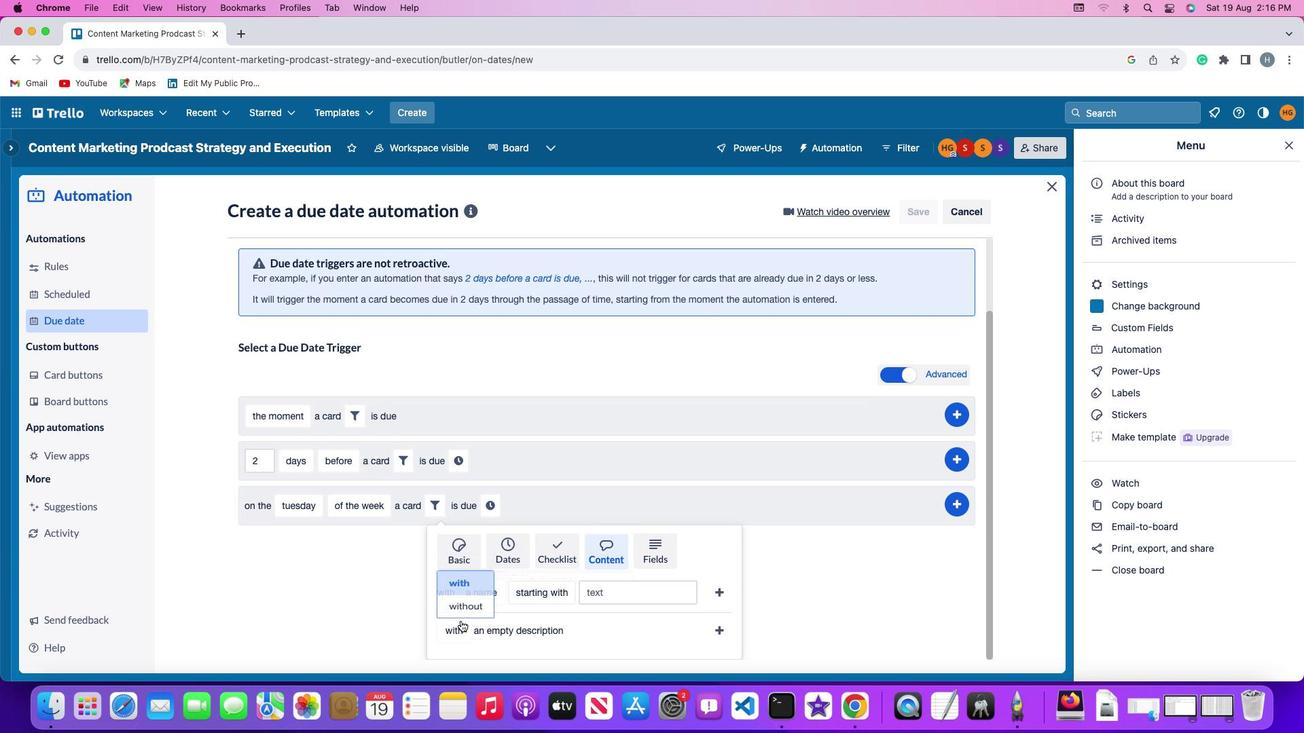 
Action: Mouse moved to (455, 603)
Screenshot: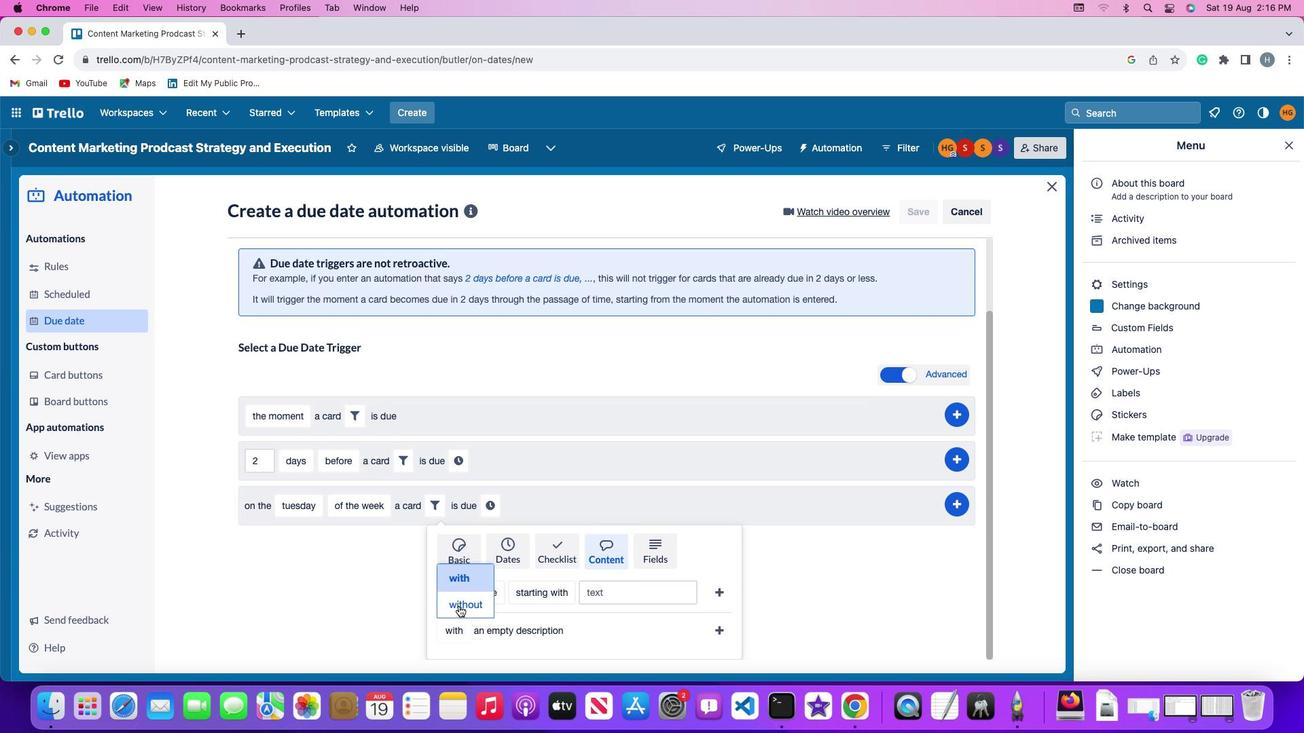 
Action: Mouse pressed left at (455, 603)
Screenshot: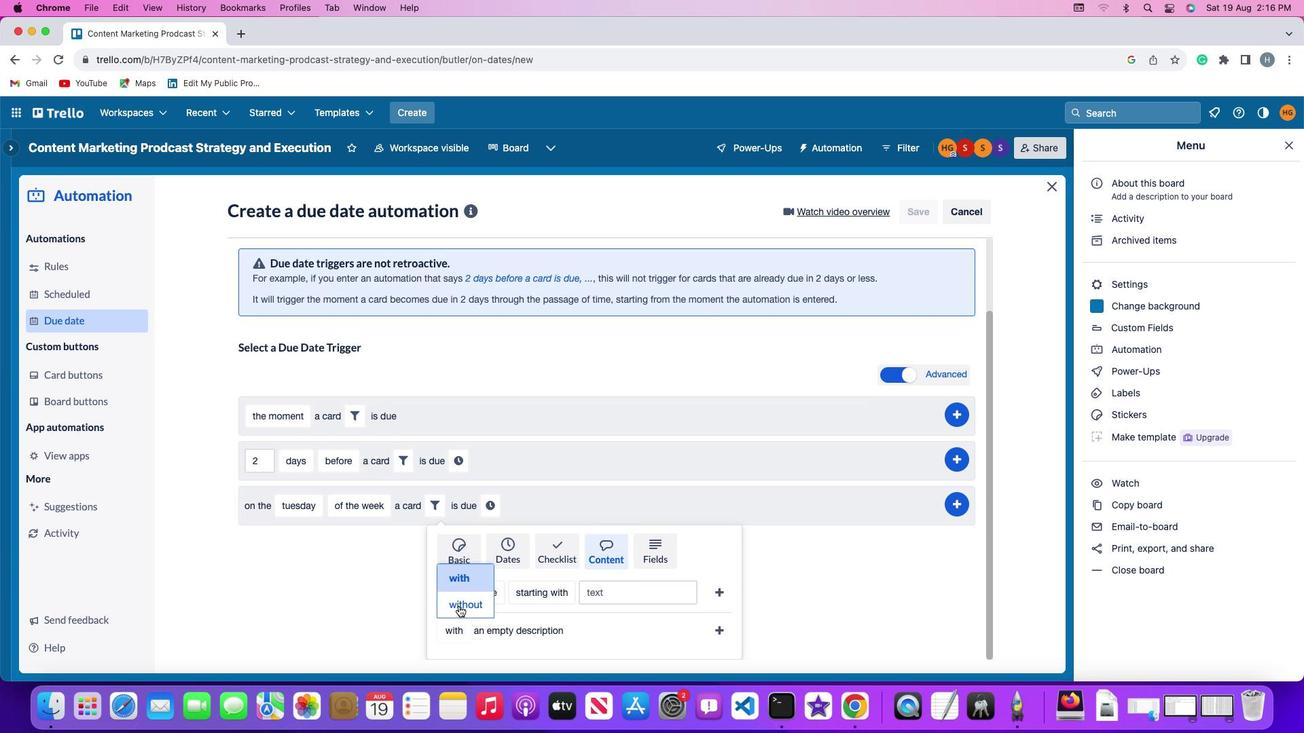 
Action: Mouse moved to (714, 620)
Screenshot: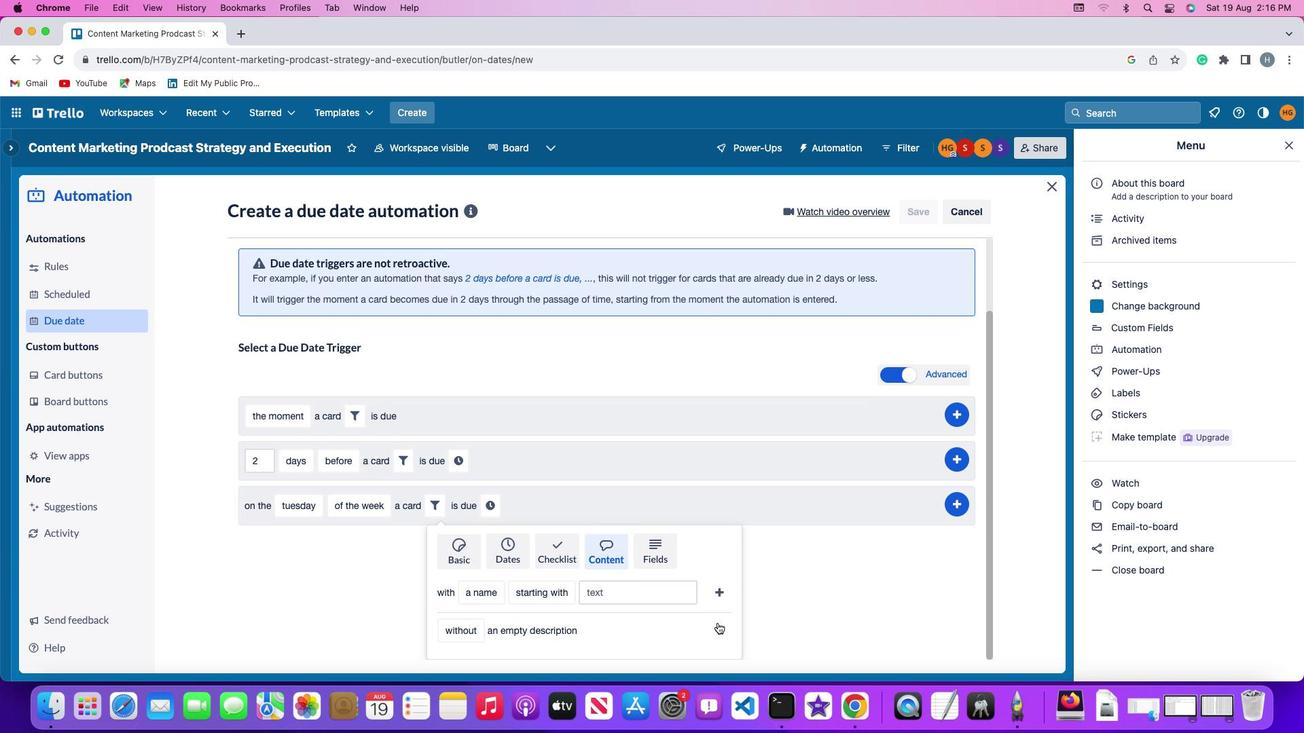 
Action: Mouse pressed left at (714, 620)
Screenshot: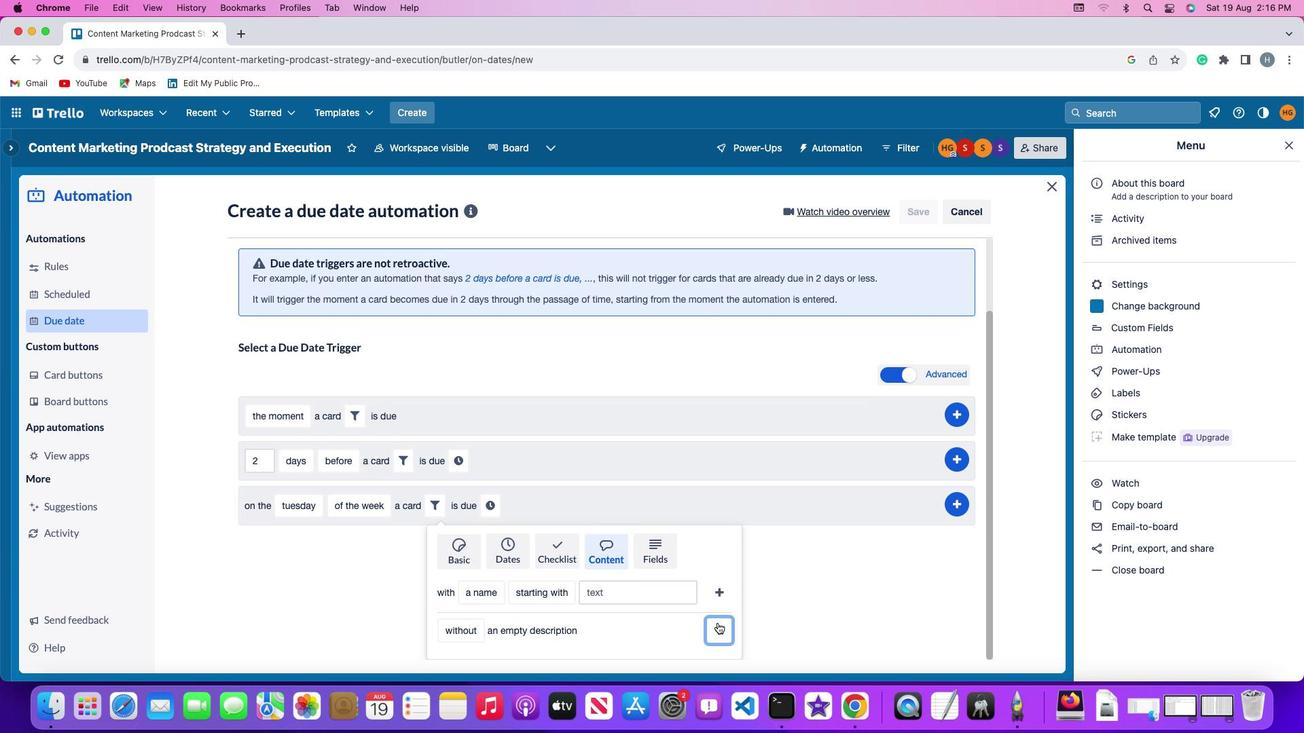 
Action: Mouse moved to (646, 589)
Screenshot: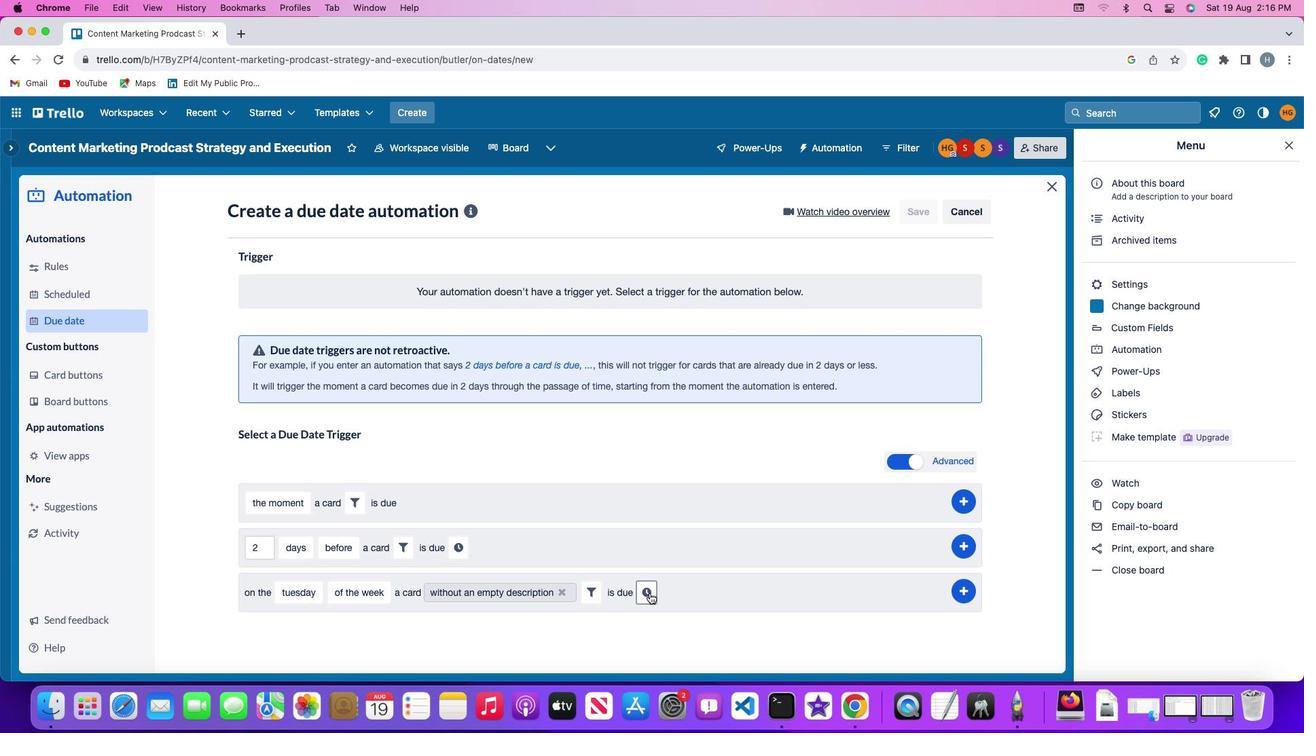 
Action: Mouse pressed left at (646, 589)
Screenshot: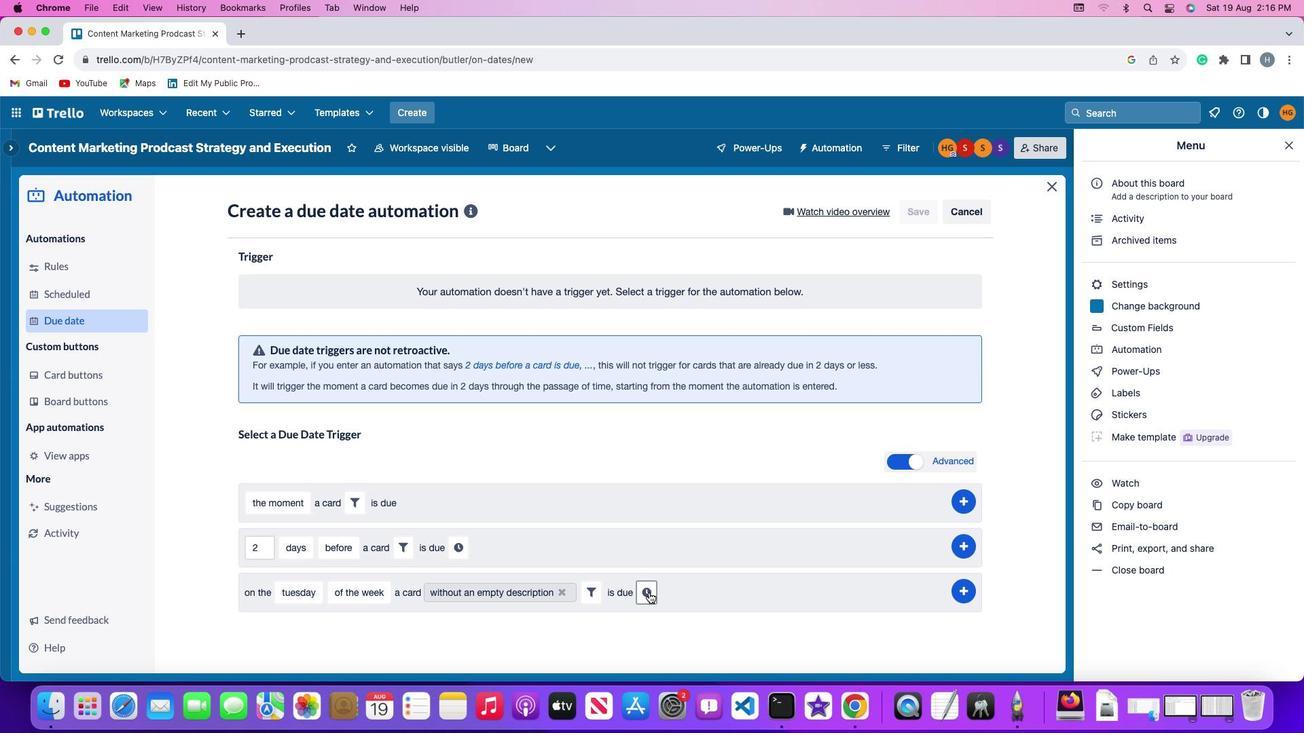 
Action: Mouse moved to (673, 592)
Screenshot: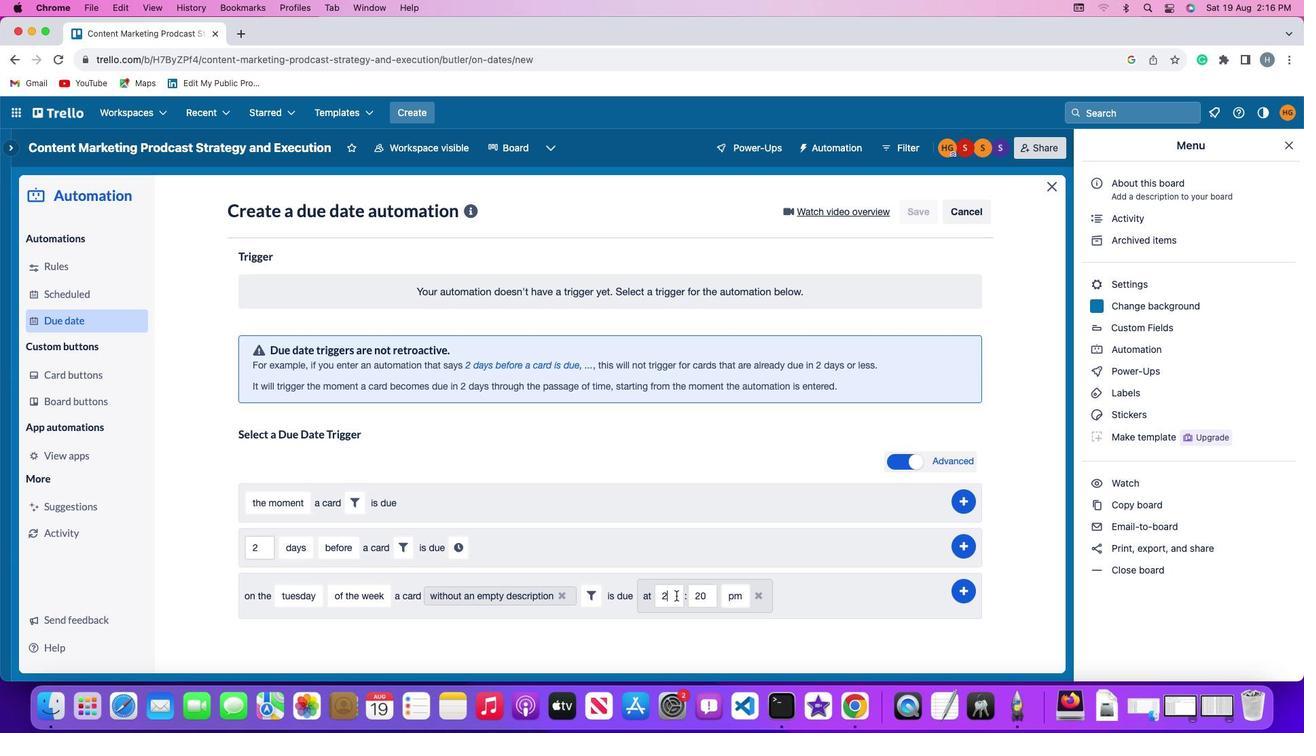 
Action: Mouse pressed left at (673, 592)
Screenshot: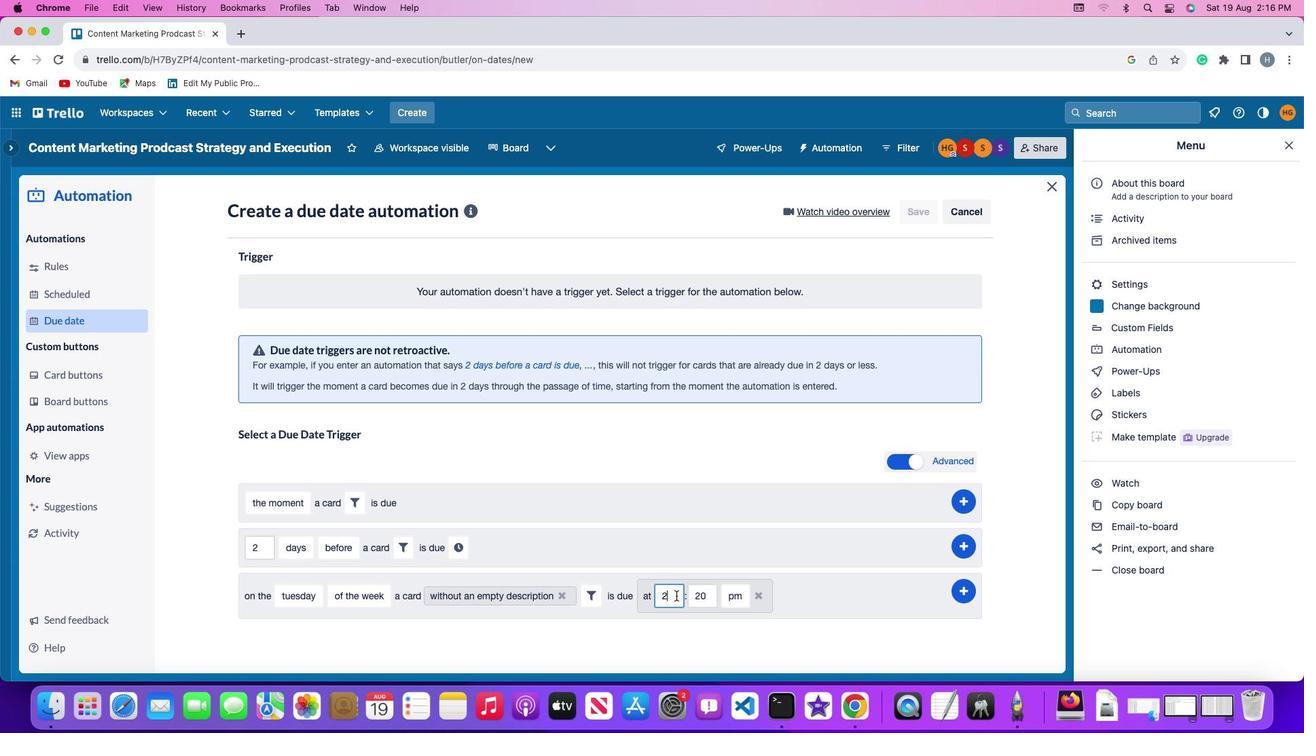
Action: Mouse moved to (673, 593)
Screenshot: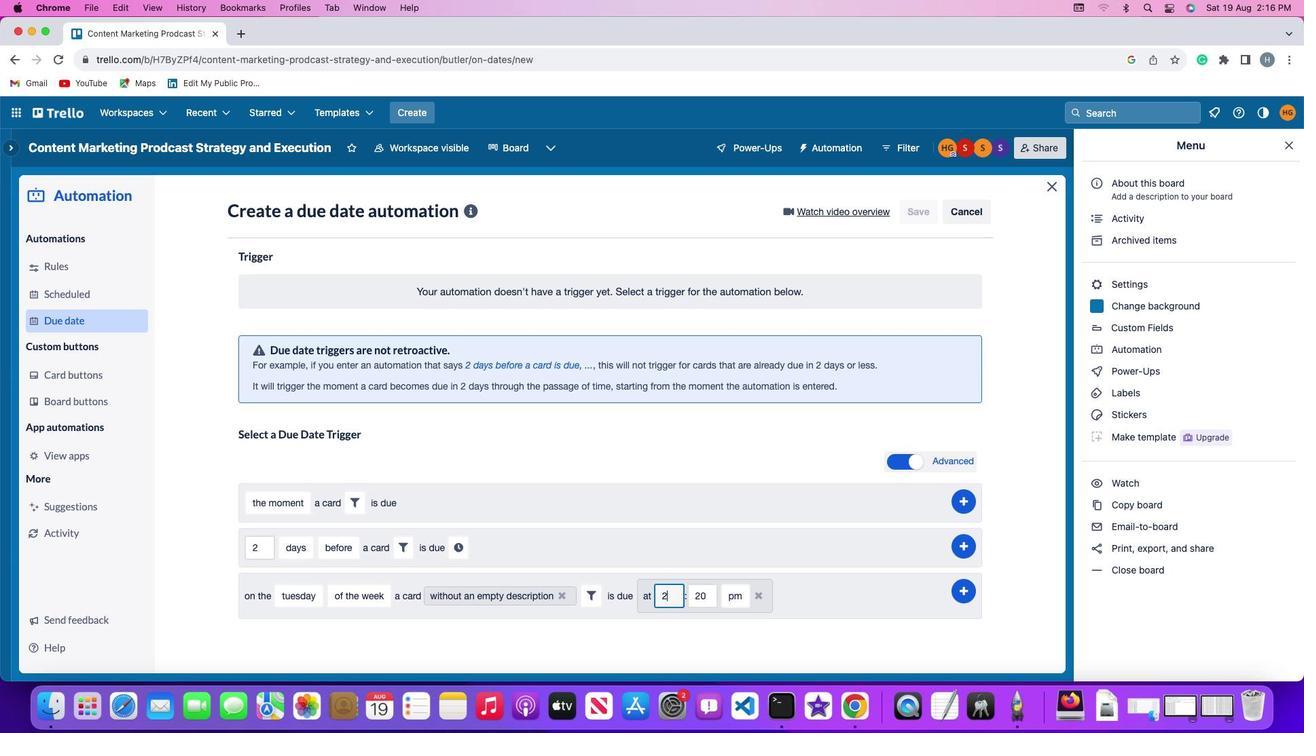 
Action: Key pressed Key.backspace'1''1'
Screenshot: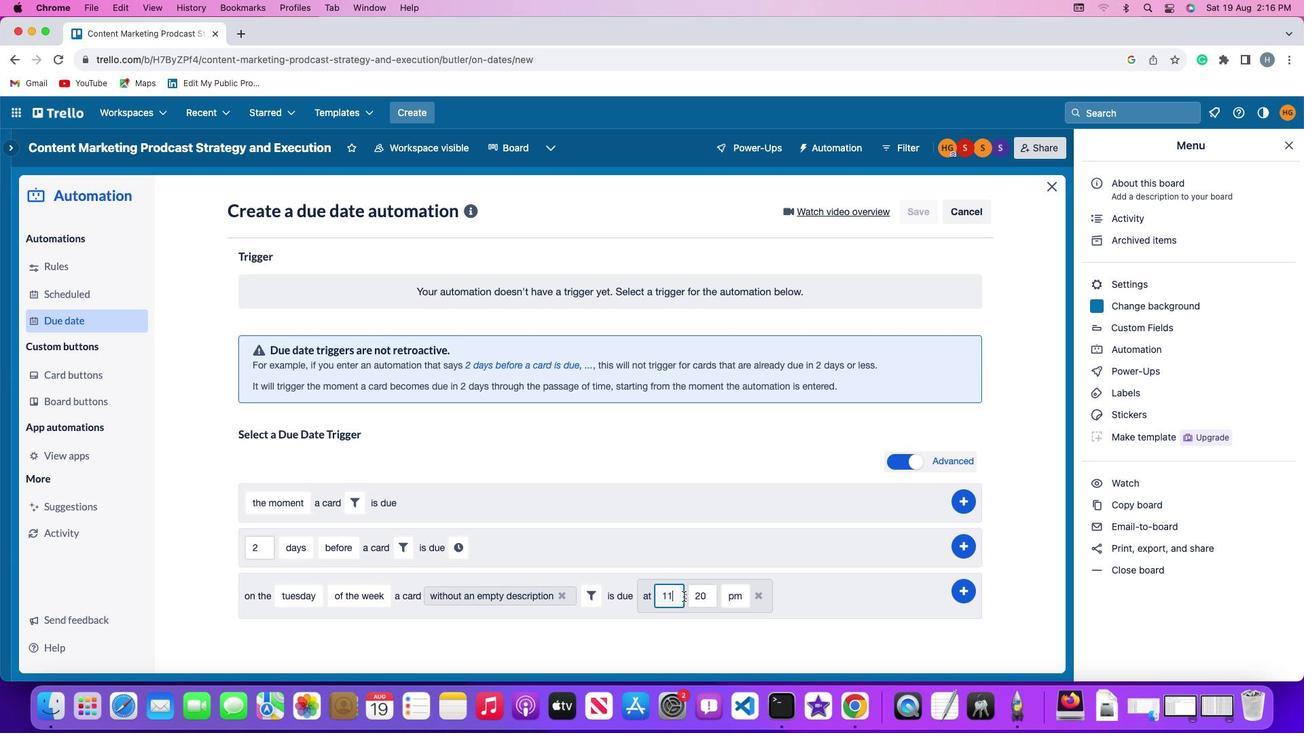
Action: Mouse moved to (709, 594)
Screenshot: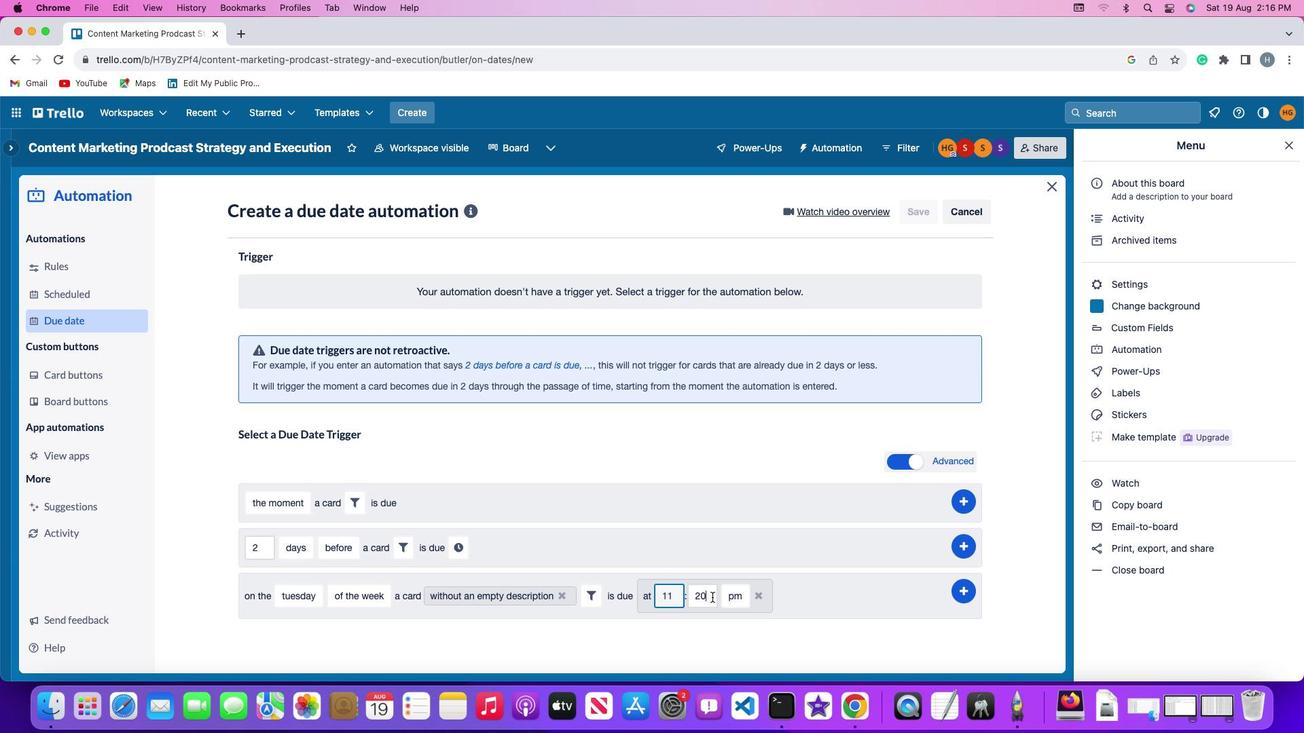 
Action: Mouse pressed left at (709, 594)
Screenshot: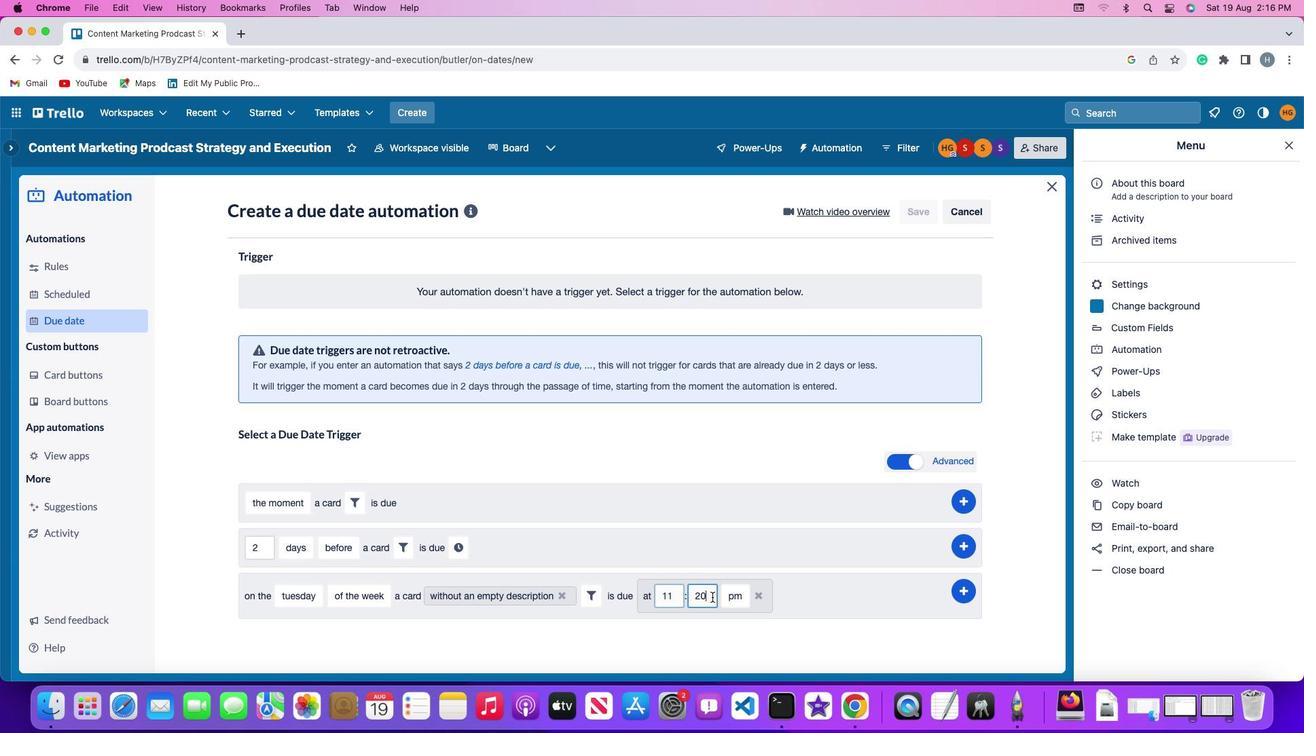 
Action: Key pressed Key.backspaceKey.backspace'0''0'
Screenshot: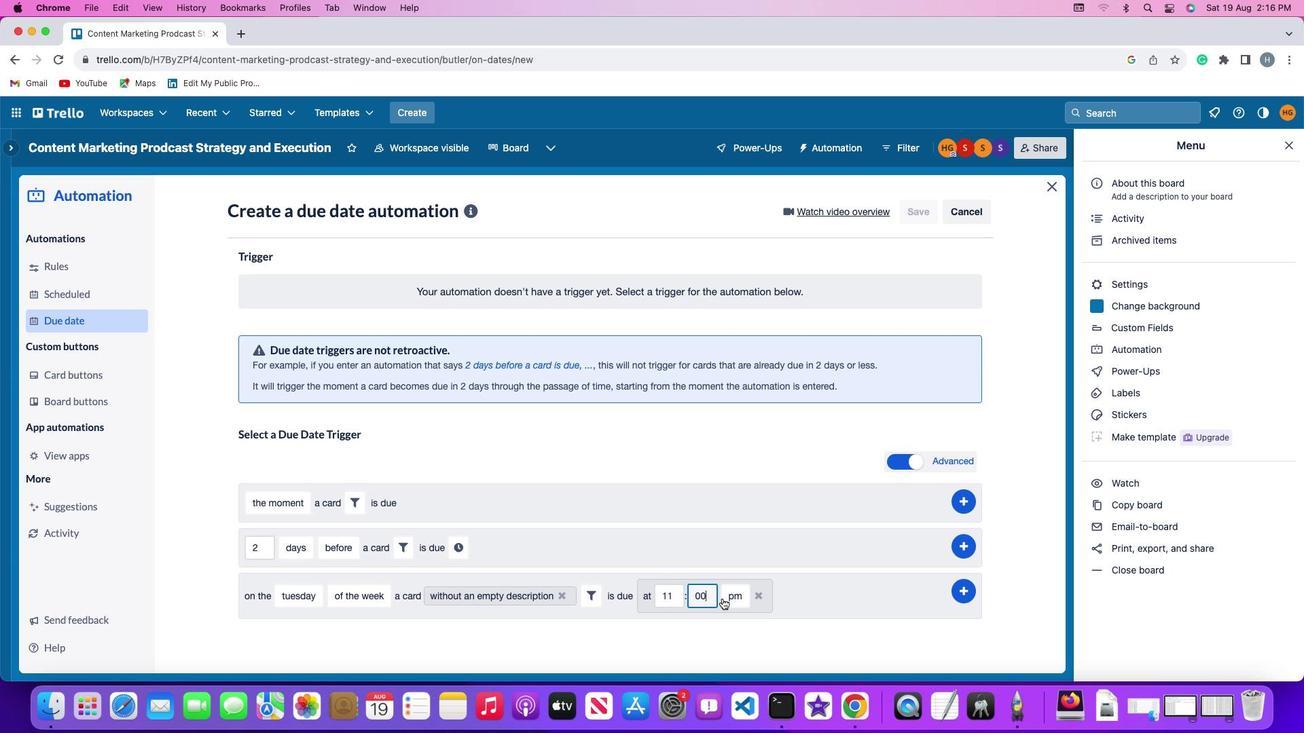
Action: Mouse moved to (737, 595)
Screenshot: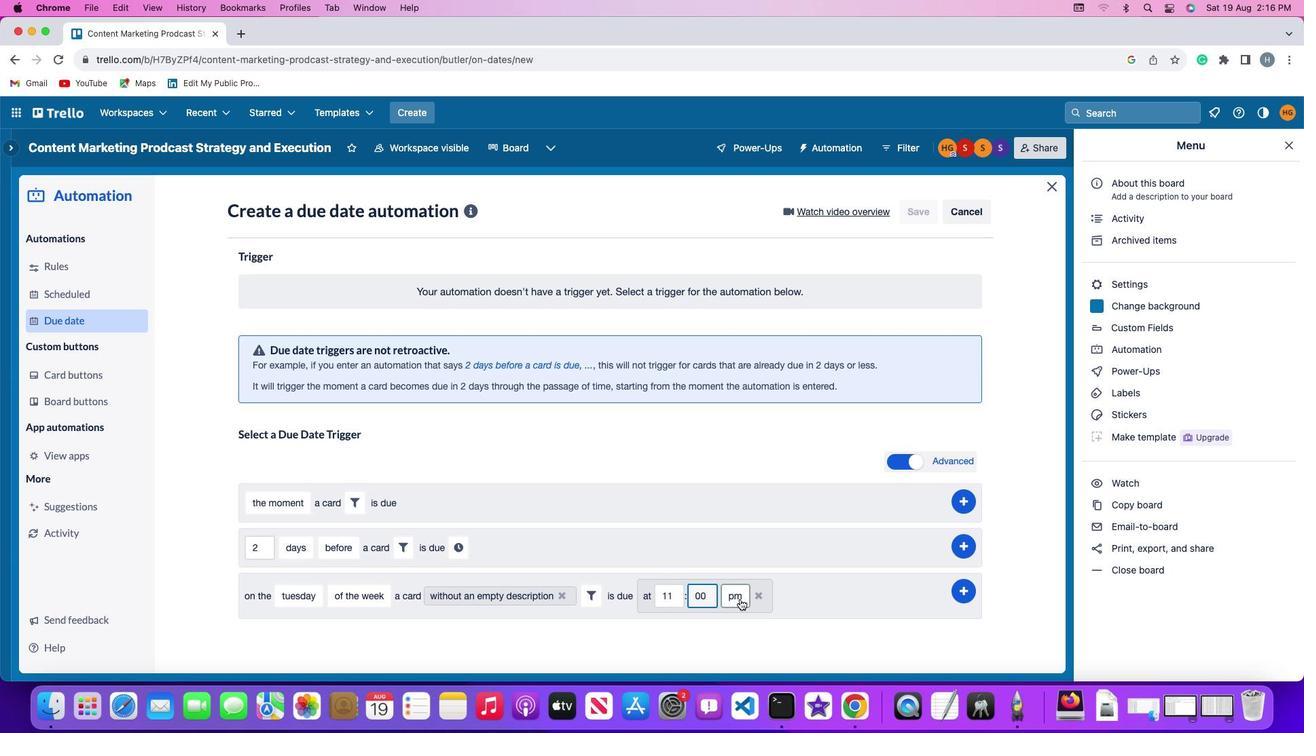 
Action: Mouse pressed left at (737, 595)
Screenshot: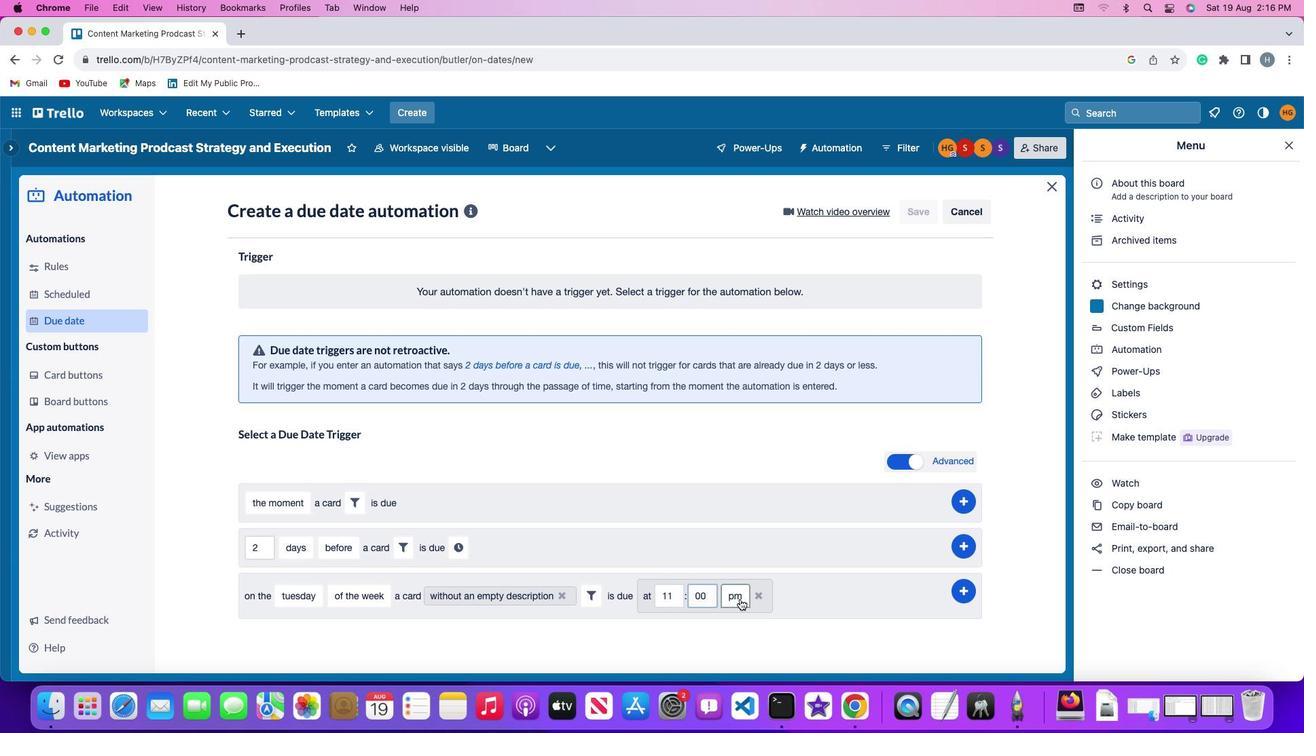 
Action: Mouse moved to (734, 616)
Screenshot: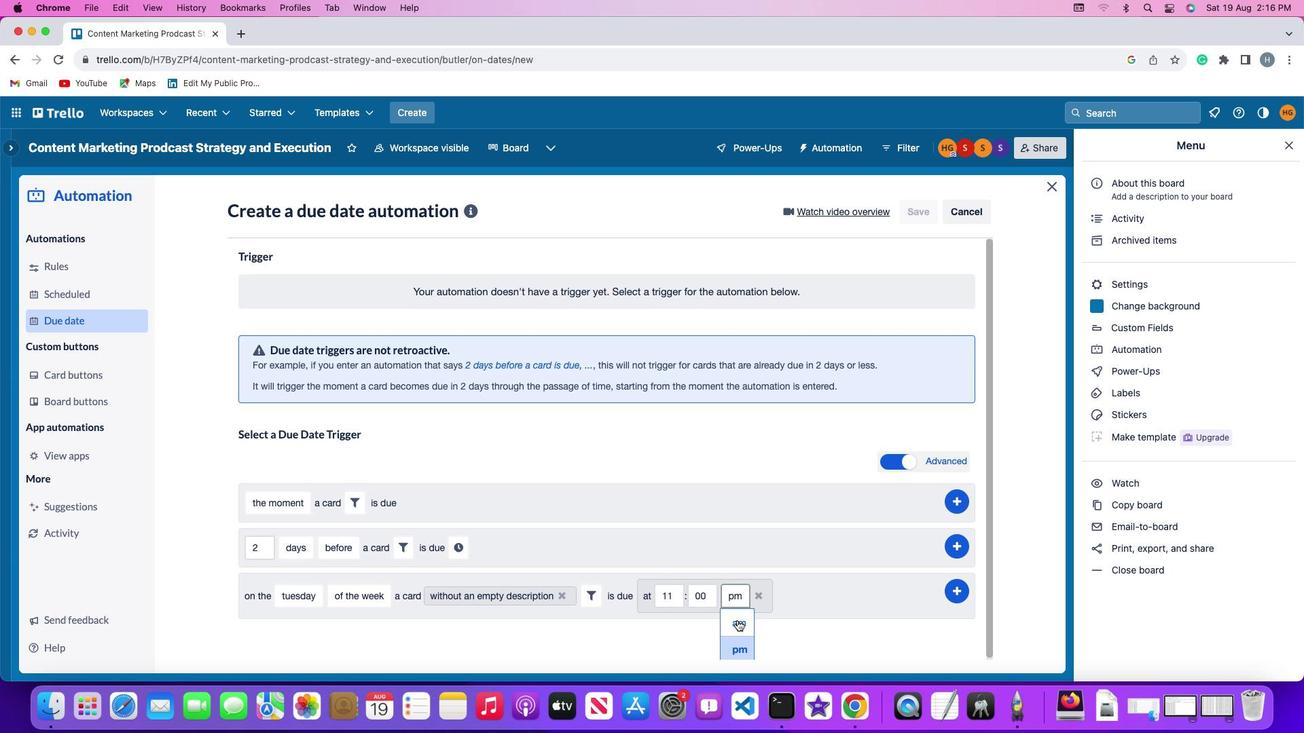
Action: Mouse pressed left at (734, 616)
Screenshot: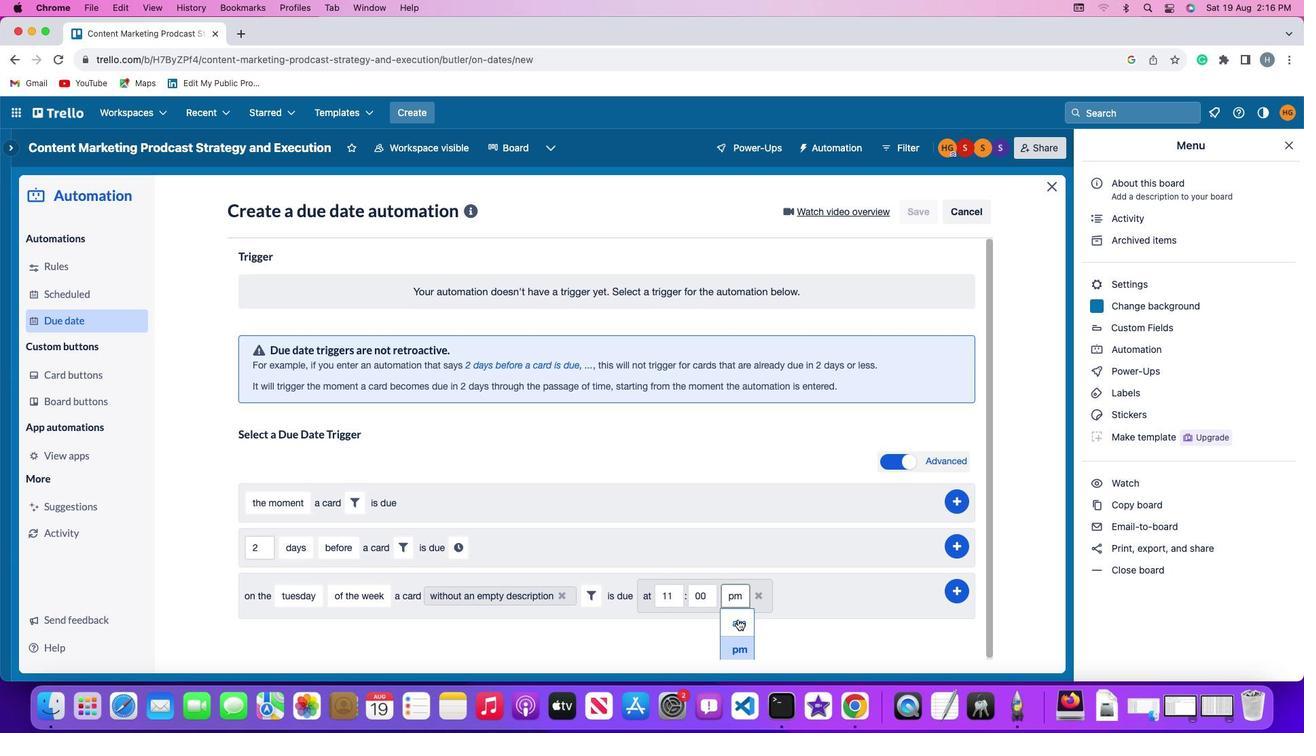 
Action: Mouse moved to (963, 583)
Screenshot: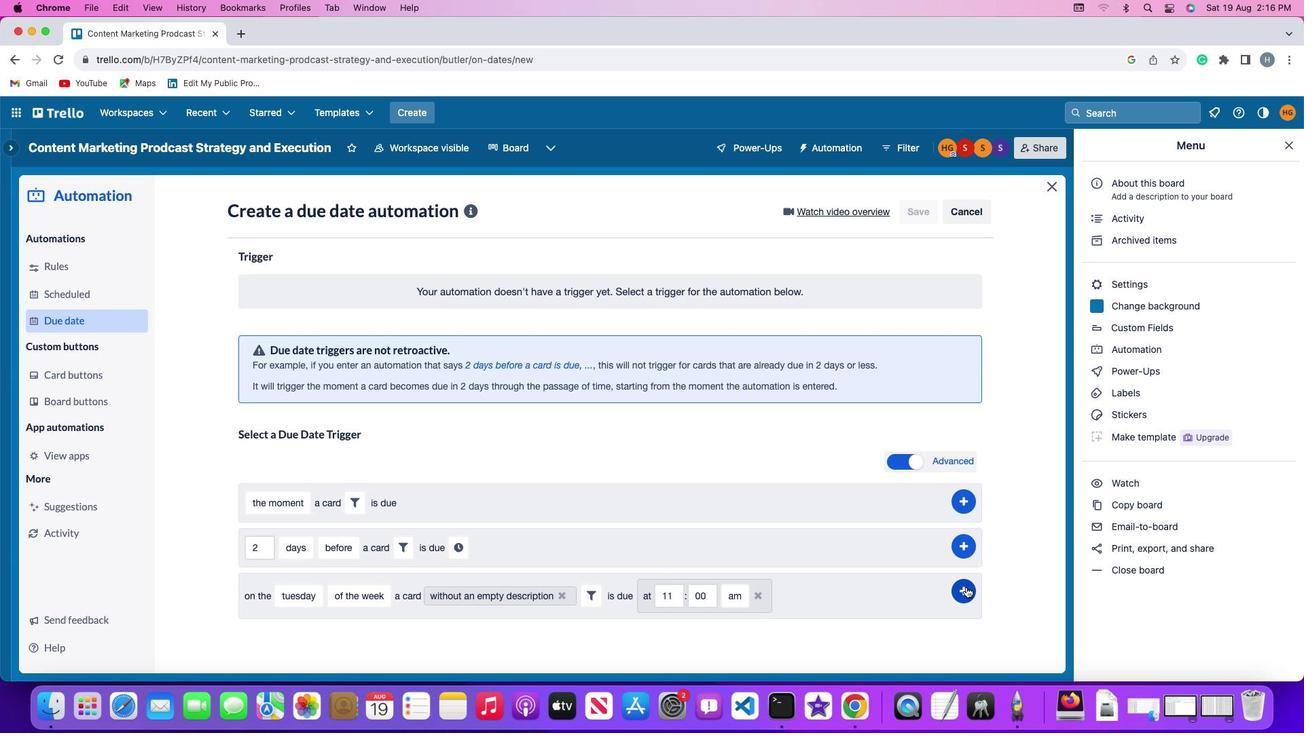
Action: Mouse pressed left at (963, 583)
Screenshot: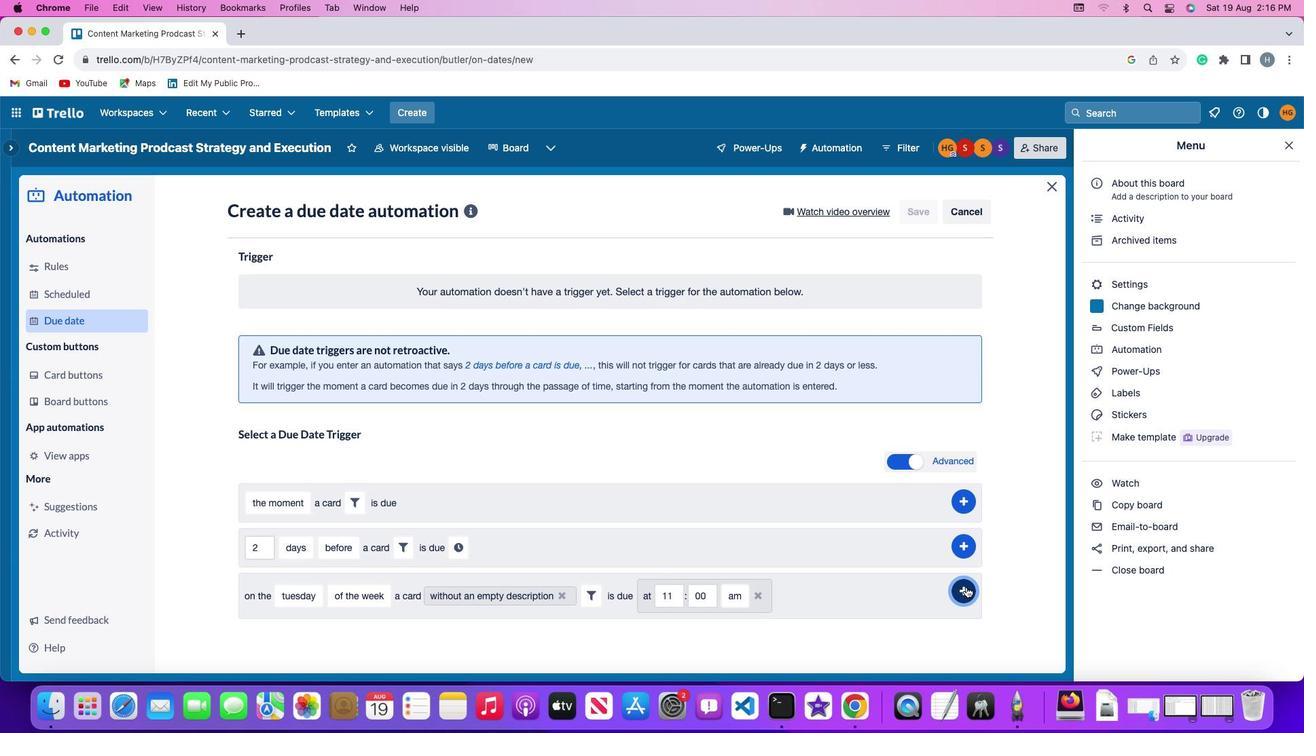 
Action: Mouse moved to (1020, 465)
Screenshot: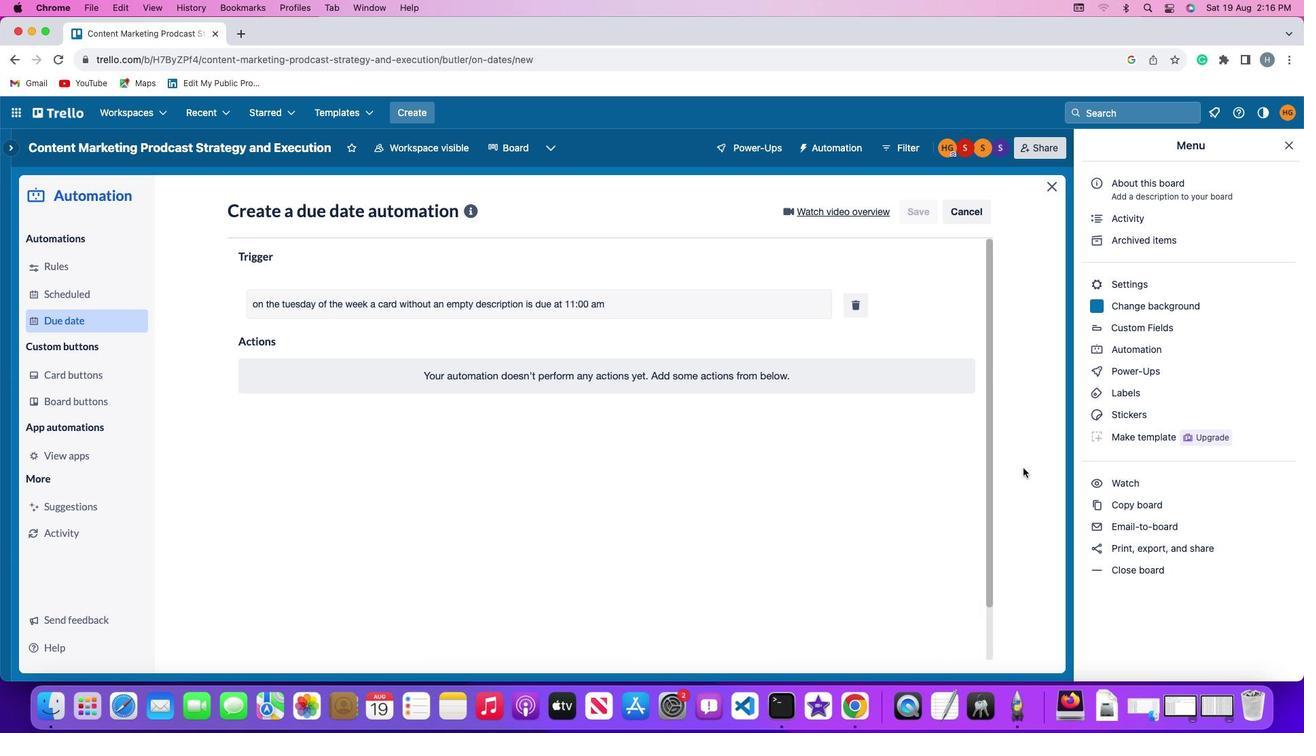 
